 Task: In the Contact  Audrey_Davis@macys.com, Create email and send with subject: 'Elevate Your Success: Introducing a Transformative Opportunity', and with mail content 'Hello,_x000D_
Welcome to a new era of excellence. Discover the tools and resources that will redefine your industry and set you on a path to greatness._x000D_
Thanks & Regards', attach the document: Agenda.pdf and insert image: visitingcard.jpg. Below Thanks & Regards, write snapchat and insert the URL: 'www.snapchat.com'. Mark checkbox to create task to follow up : In 1 week. Logged in from softage.10@softage.net
Action: Mouse moved to (79, 54)
Screenshot: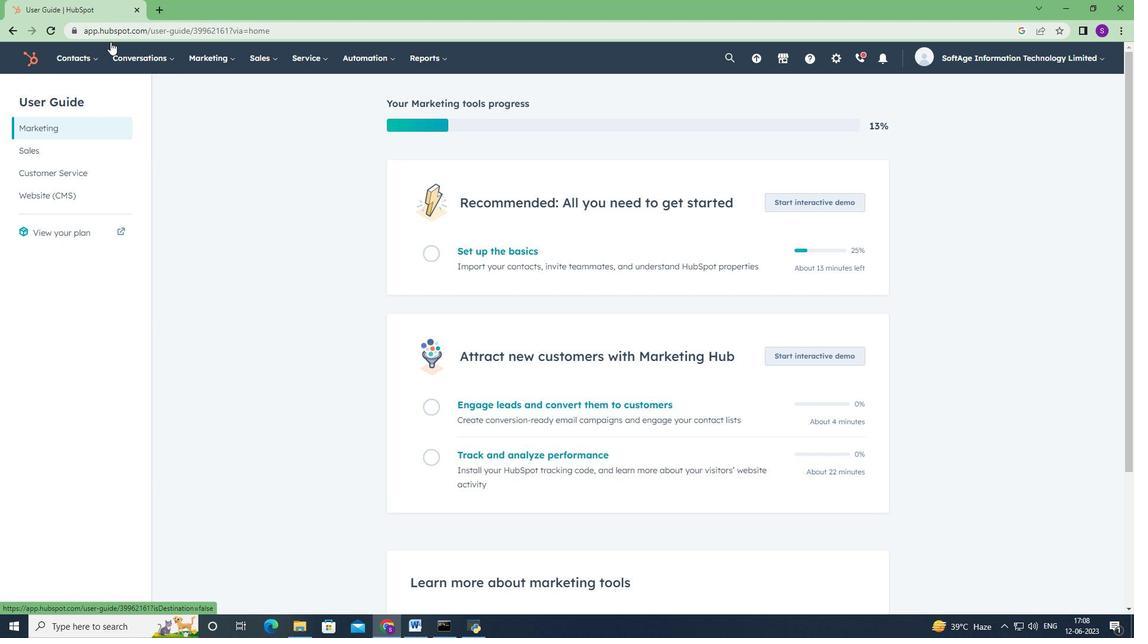 
Action: Mouse pressed left at (79, 54)
Screenshot: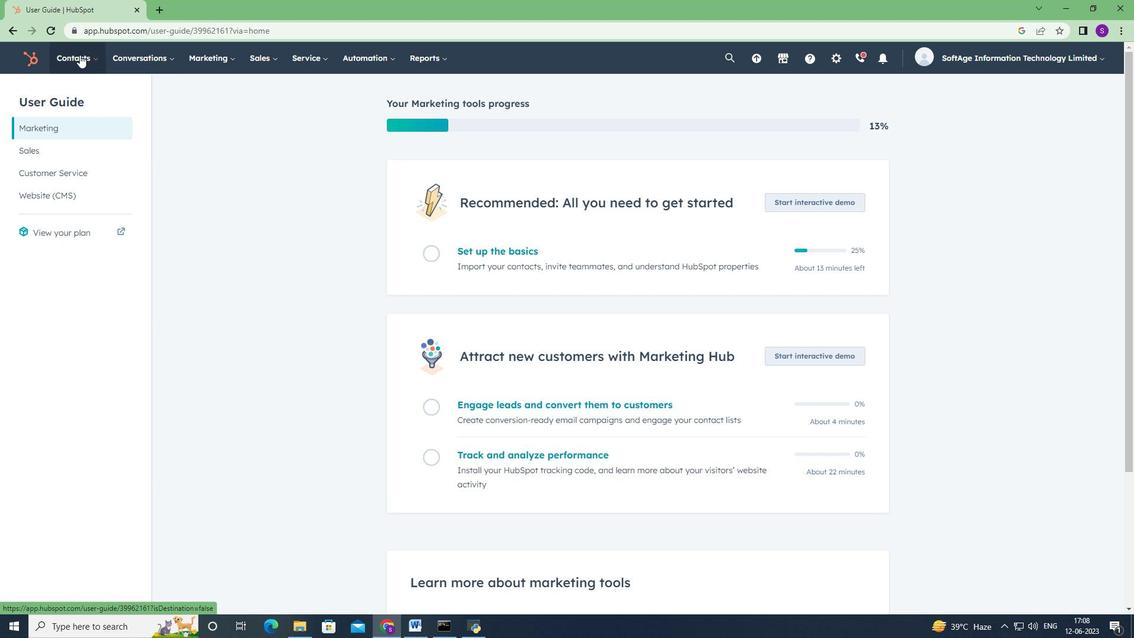 
Action: Mouse moved to (83, 88)
Screenshot: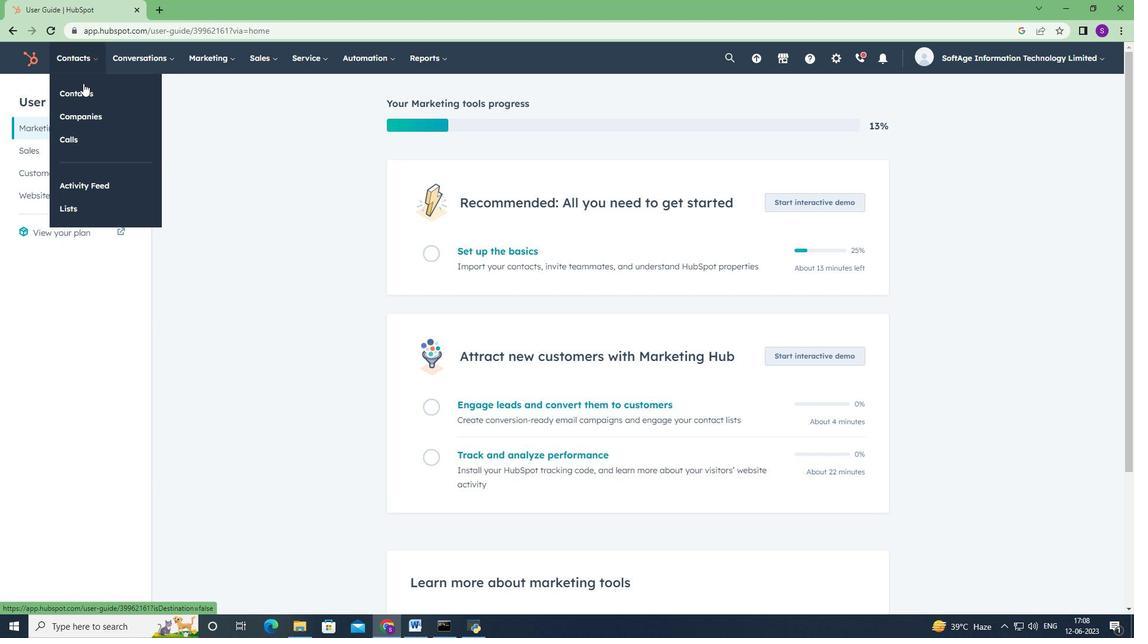 
Action: Mouse pressed left at (83, 88)
Screenshot: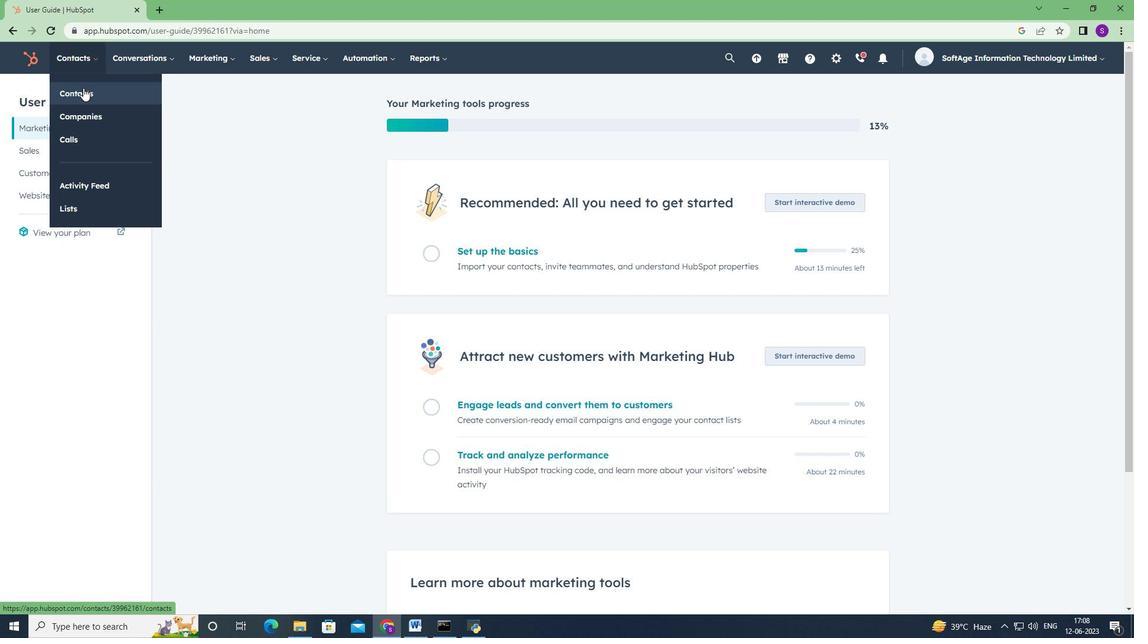 
Action: Mouse moved to (93, 192)
Screenshot: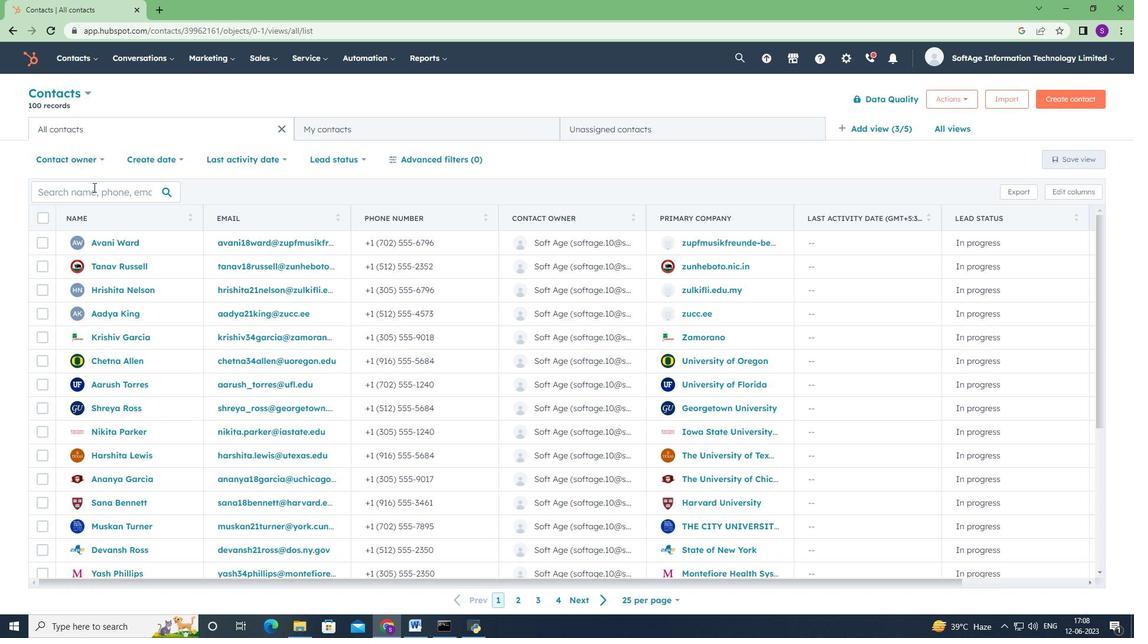 
Action: Mouse pressed left at (93, 192)
Screenshot: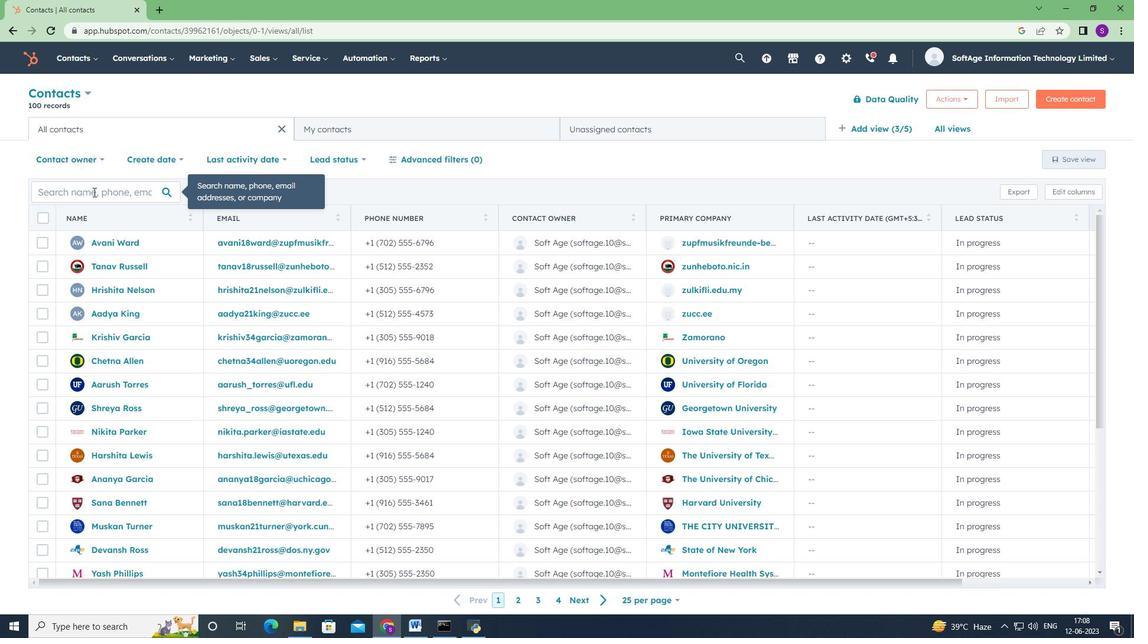 
Action: Mouse moved to (92, 193)
Screenshot: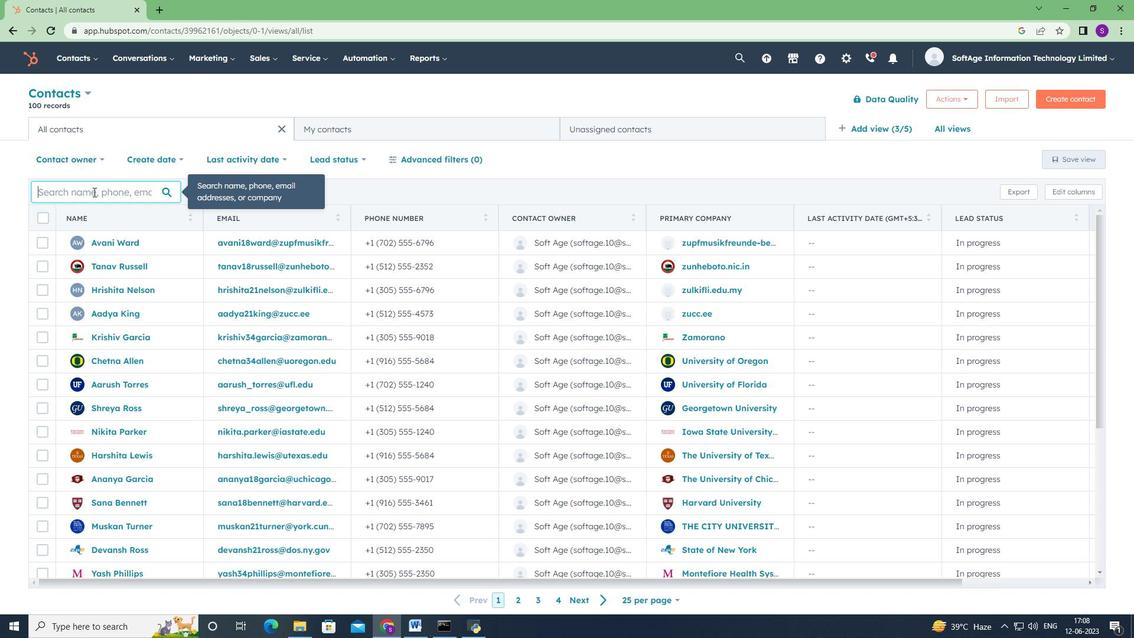 
Action: Key pressed <Key.shift>Audrey<Key.shift>_<Key.shift>Davis<Key.space><Key.backspace><Key.shift><Key.shift><Key.shift><Key.shift><Key.shift><Key.shift><Key.shift><Key.shift><Key.shift><Key.shift>@macys.com
Screenshot: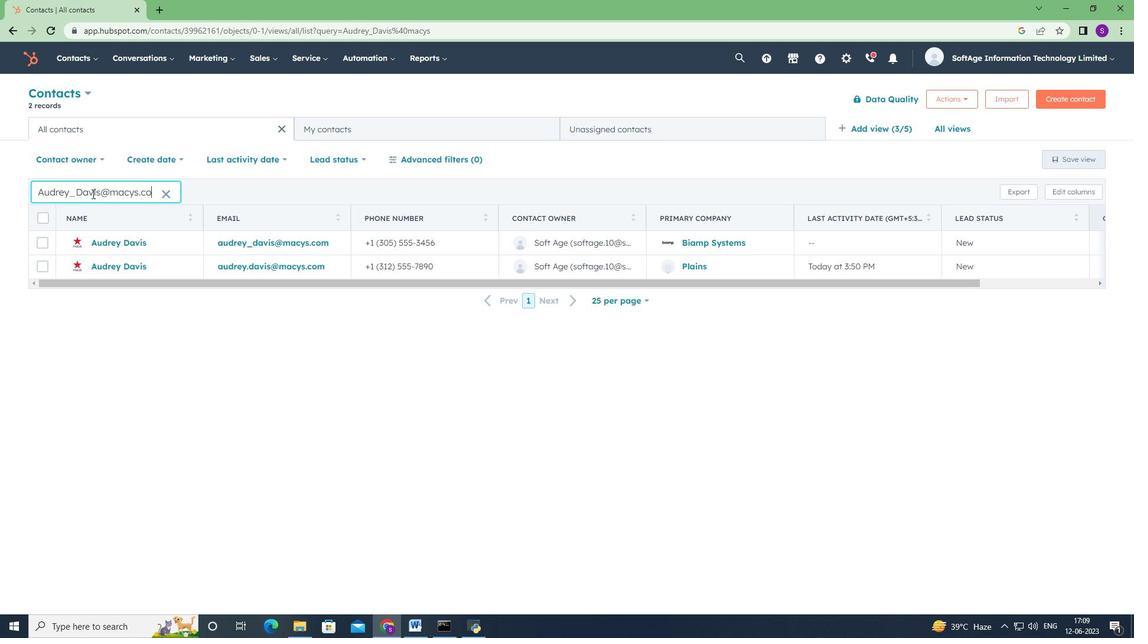 
Action: Mouse moved to (97, 241)
Screenshot: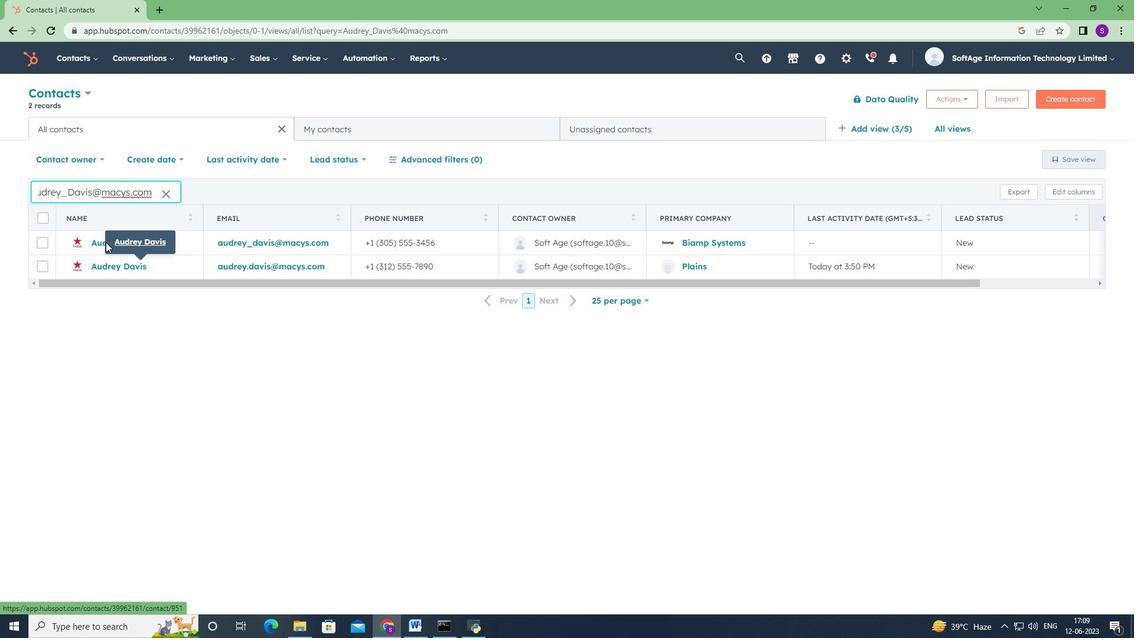 
Action: Mouse pressed left at (97, 241)
Screenshot: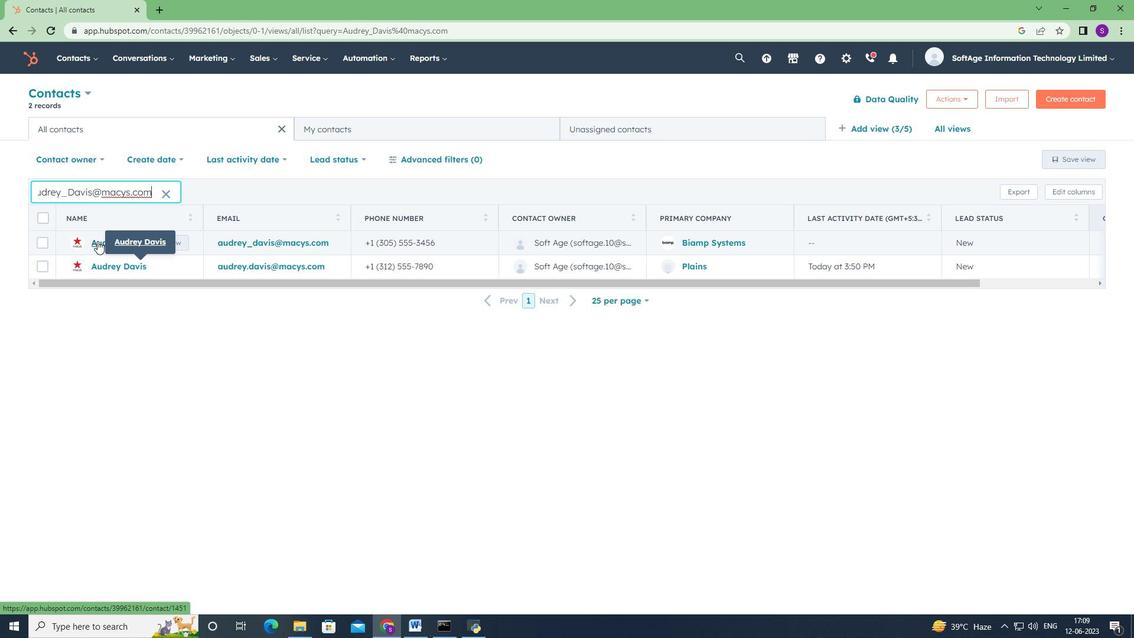 
Action: Mouse moved to (80, 192)
Screenshot: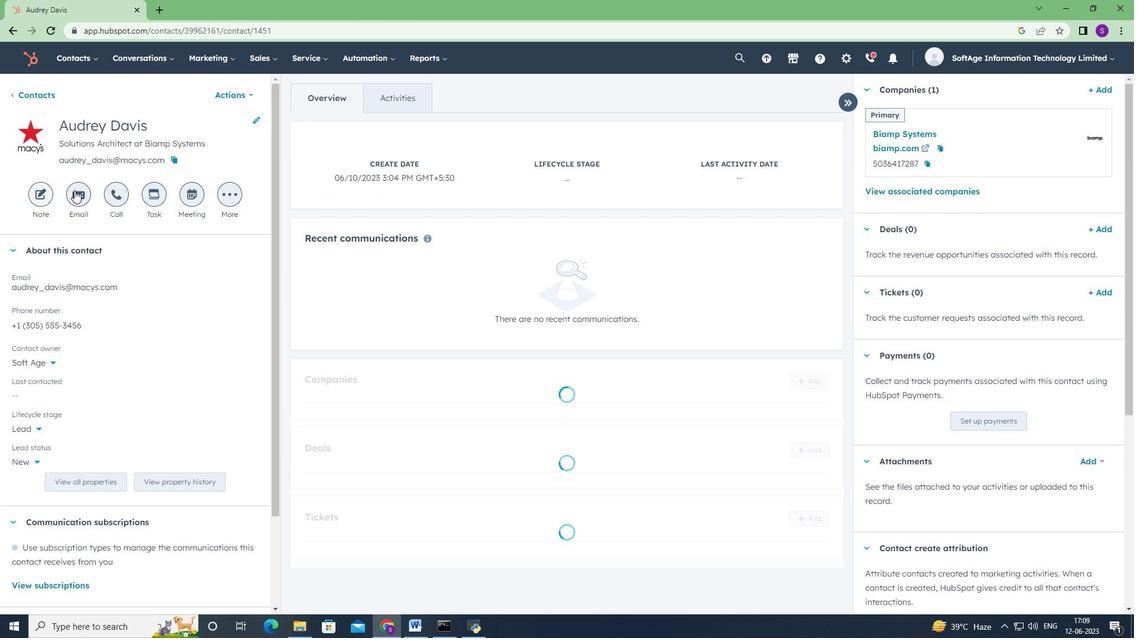 
Action: Mouse pressed left at (80, 192)
Screenshot: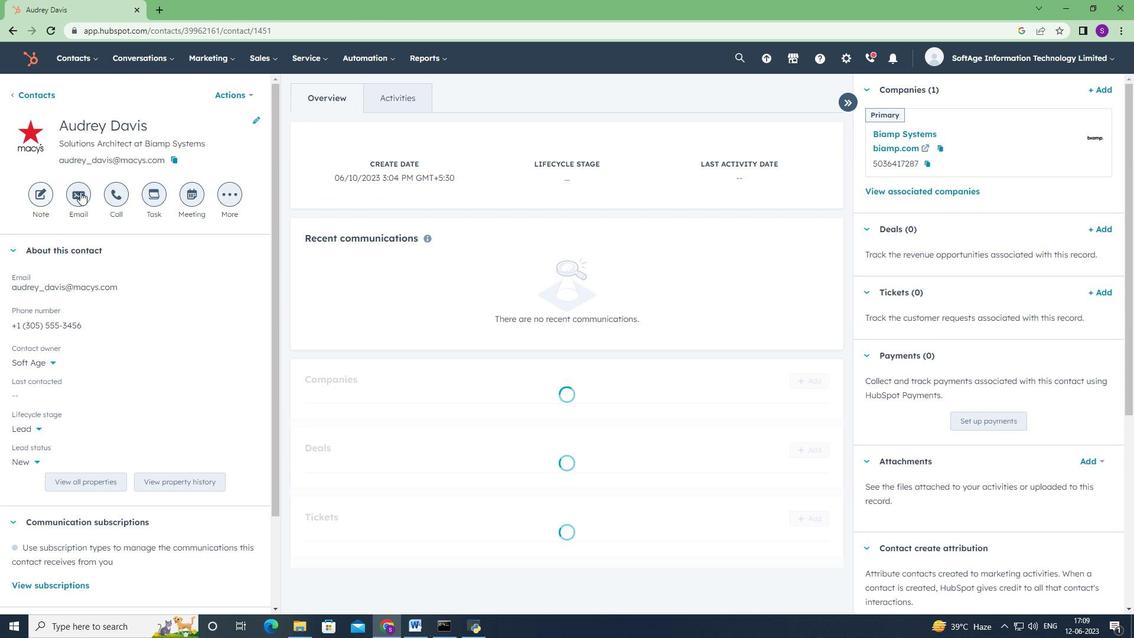 
Action: Mouse moved to (715, 397)
Screenshot: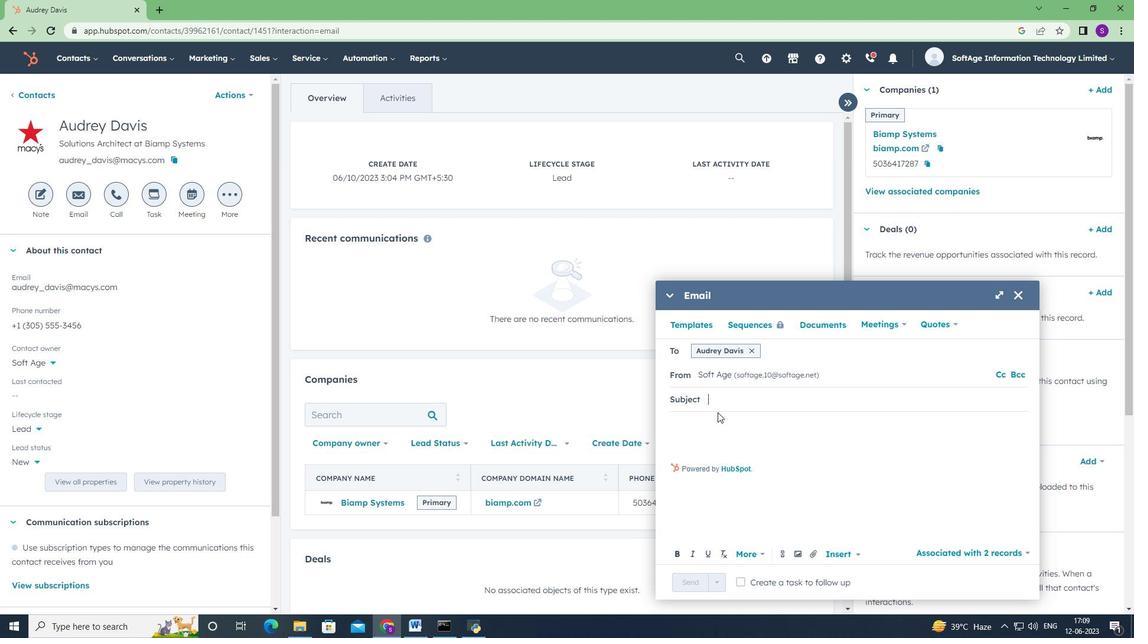 
Action: Mouse pressed left at (715, 397)
Screenshot: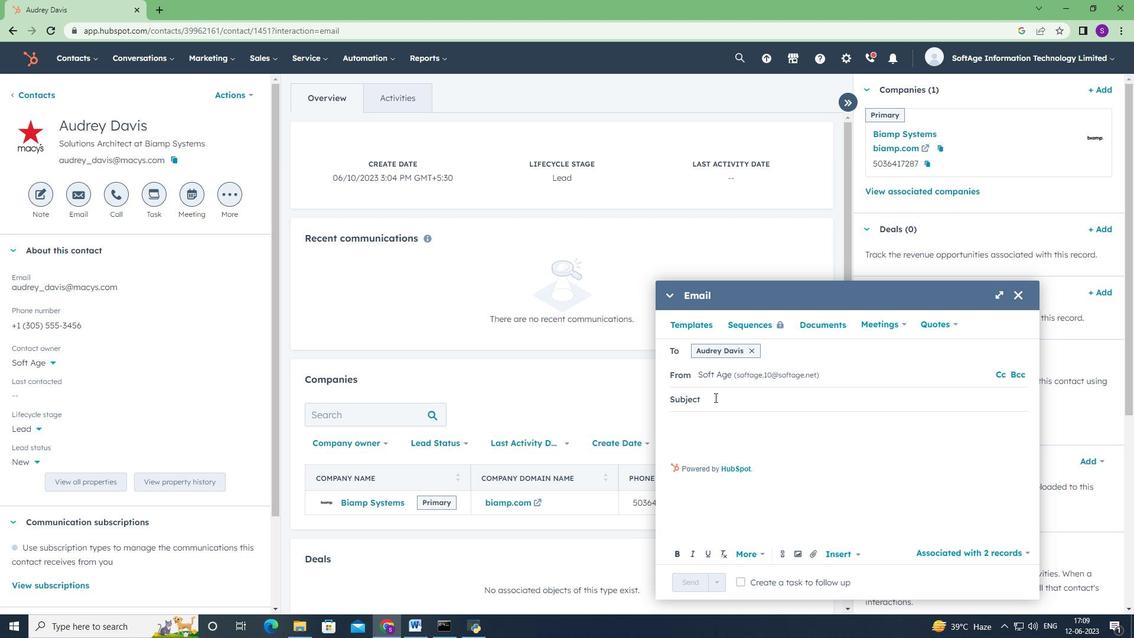 
Action: Key pressed <Key.shift><Key.shift><Key.shift><Key.shift><Key.shift><Key.shift><Key.shift><Key.shift><Key.shift><Key.shift><Key.shift><Key.shift><Key.shift><Key.shift><Key.shift><Key.shift><Key.shift><Key.shift><Key.shift><Key.shift><Key.shift><Key.shift><Key.shift><Key.shift><Key.shift><Key.shift><Key.shift><Key.shift><Key.shift><Key.shift><Key.shift><Key.shift><Key.shift><Key.shift><Key.shift><Key.shift><Key.shift><Key.shift><Key.shift><Key.shift><Key.shift><Key.shift><Key.shift><Key.shift><Key.shift><Key.shift><Key.shift><Key.shift><Key.shift><Key.shift><Key.shift><Key.shift><Key.shift><Key.shift><Key.shift><Key.shift><Key.shift><Key.shift><Key.shift><Key.shift><Key.shift><Key.shift><Key.shift><Key.shift><Key.shift><Key.shift><Key.shift><Key.shift><Key.shift><Key.shift><Key.shift><Key.shift><Key.shift><Key.shift><Key.shift><Key.shift><Key.shift><Key.shift><Key.shift><Key.shift><Key.shift><Key.shift><Key.shift><Key.shift><Key.shift><Key.shift><Key.shift><Key.shift><Key.shift><Key.shift><Key.shift><Key.shift><Key.shift><Key.shift><Key.shift><Key.shift><Key.shift><Key.shift><Key.shift><Key.shift><Key.shift><Key.shift><Key.shift><Key.shift><Key.shift><Key.shift><Key.shift><Key.shift><Key.shift><Key.shift><Key.shift><Key.shift><Key.shift><Key.shift><Key.shift><Key.shift><Key.shift><Key.shift><Key.shift><Key.shift><Key.shift><Key.shift><Key.shift><Key.shift><Key.shift><Key.shift><Key.shift><Key.shift><Key.shift><Key.shift><Key.shift><Key.shift><Key.shift><Key.shift><Key.shift><Key.shift><Key.shift><Key.shift><Key.shift><Key.shift><Key.shift><Key.shift><Key.shift><Key.shift><Key.shift><Key.shift><Key.shift><Key.shift><Key.shift><Key.shift><Key.shift><Key.shift><Key.shift><Key.shift><Key.shift><Key.shift><Key.shift><Key.shift><Key.shift><Key.shift><Key.shift><Key.shift><Key.shift><Key.shift><Key.shift><Key.shift><Key.shift><Key.shift><Key.shift><Key.shift><Key.shift><Key.shift><Key.shift><Key.shift><Key.shift><Key.shift><Key.shift><Key.shift><Key.shift><Key.shift><Key.shift><Key.shift><Key.shift><Key.shift><Key.shift><Key.shift><Key.shift><Key.shift><Key.shift><Key.shift><Key.shift><Key.shift><Key.shift><Key.shift><Key.shift><Key.shift><Key.shift><Key.shift><Key.shift><Key.shift><Key.shift><Key.shift><Key.shift><Key.shift><Key.shift><Key.shift><Key.shift><Key.shift><Key.shift><Key.shift><Key.shift><Key.shift><Key.shift><Key.shift><Key.shift><Key.shift><Key.shift><Key.shift><Key.shift><Key.shift><Key.shift><Key.shift><Key.shift><Key.shift>Elevate<Key.space><Key.shift>Your<Key.space><Key.shift>Success<Key.space><Key.backspace><Key.shift><Key.shift><Key.shift><Key.shift><Key.shift><Key.shift><Key.shift><Key.shift><Key.shift><Key.shift><Key.shift><Key.shift><Key.shift><Key.shift><Key.shift><Key.shift><Key.shift><Key.shift><Key.shift><Key.shift><Key.shift><Key.shift><Key.shift><Key.shift><Key.shift><Key.shift><Key.shift><Key.shift><Key.shift><Key.shift><Key.shift><Key.shift><Key.shift><Key.shift><Key.shift><Key.shift><Key.shift><Key.shift><Key.shift><Key.shift>:<Key.space><Key.shift>Introducing<Key.space>a<Key.shift><Key.shift><Key.shift><Key.shift><Key.shift><Key.shift><Key.shift><Key.shift><Key.shift>T<Key.backspace><Key.space><Key.shift>Transformative<Key.space><Key.shift>Opportunity
Screenshot: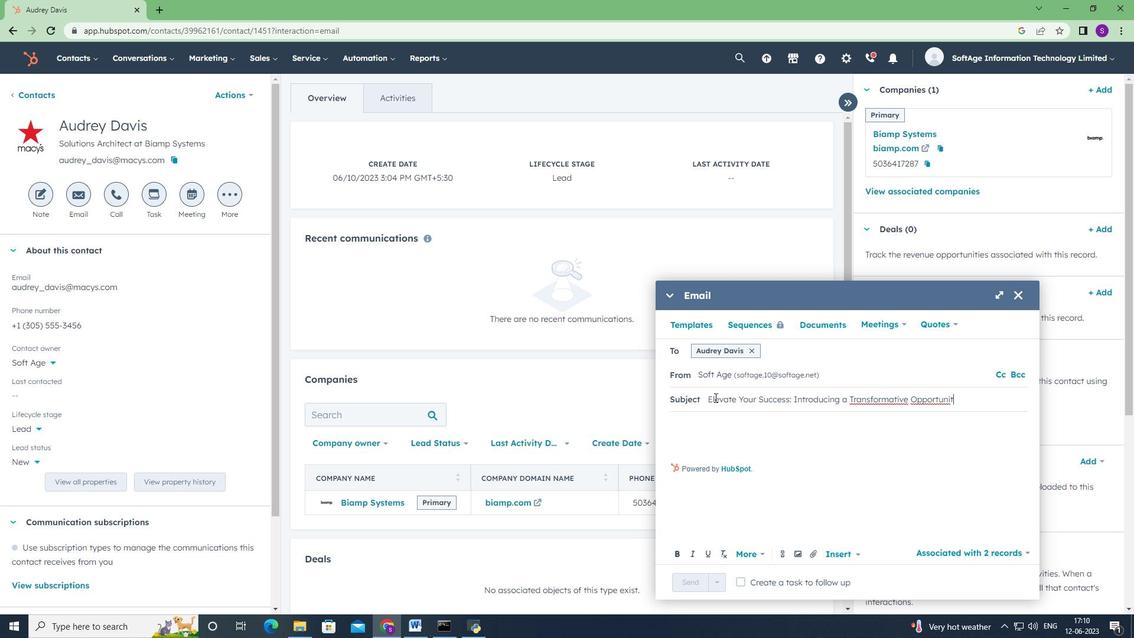 
Action: Mouse moved to (688, 428)
Screenshot: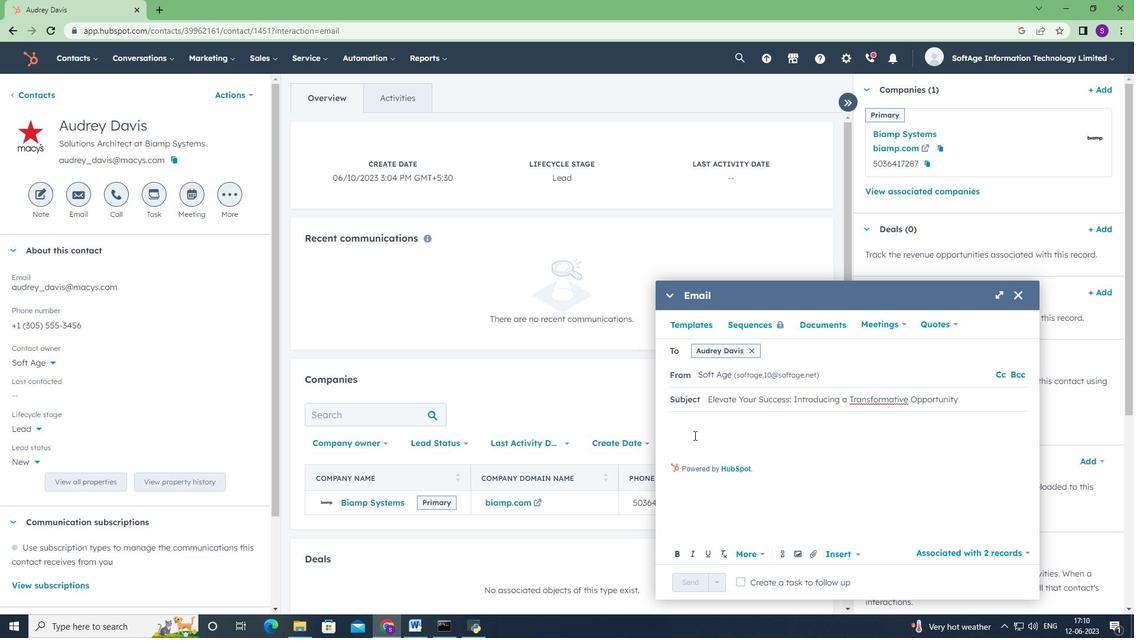 
Action: Mouse pressed left at (688, 428)
Screenshot: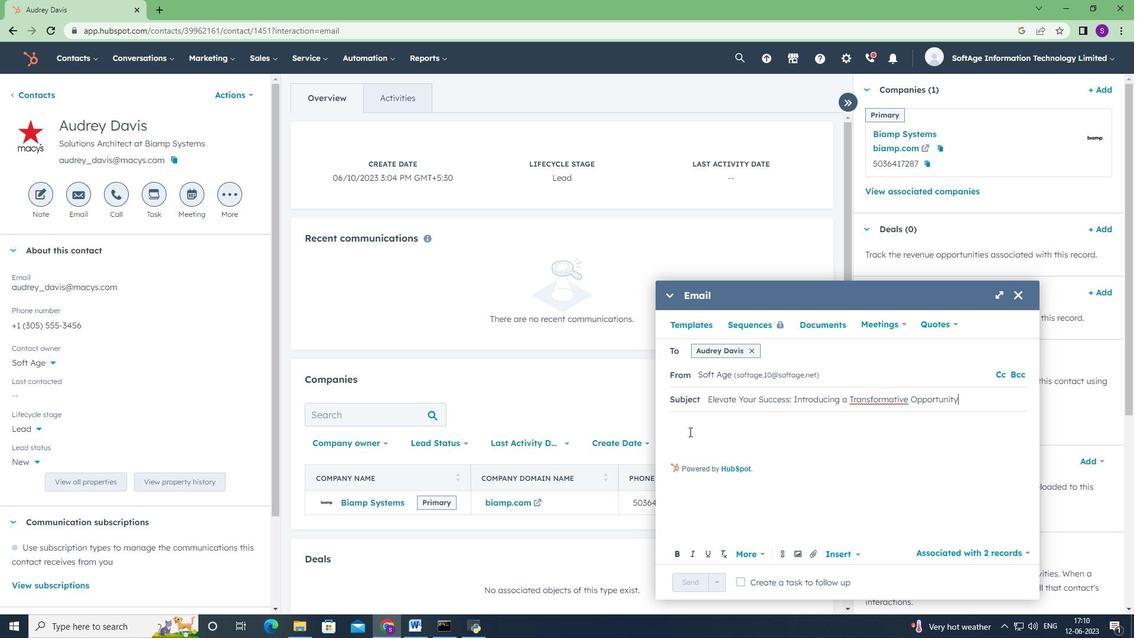 
Action: Key pressed <Key.shift><Key.shift><Key.shift><Key.shift><Key.shift><Key.shift><Key.shift><Key.shift><Key.shift><Key.shift><Key.shift><Key.shift><Key.shift><Key.shift><Key.shift><Key.shift><Key.shift><Key.shift><Key.shift><Key.shift><Key.shift><Key.shift><Key.shift><Key.shift>Hello<Key.enter><Key.shift><Key.shift><Key.shift><Key.shift><Key.shift><Key.shift><Key.shift><Key.shift><Key.shift><Key.shift><Key.shift><Key.shift><Key.shift><Key.shift><Key.shift><Key.shift><Key.shift><Key.shift><Key.shift><Key.shift><Key.shift><Key.shift><Key.shift><Key.shift><Key.shift><Key.shift><Key.shift>Welcome<Key.space><Key.shift>to<Key.space>a<Key.space>new<Key.space>era<Key.space>of<Key.space>excellence.<Key.space><Key.shift>Discover<Key.space>the<Key.space>tools<Key.space>and<Key.space>resources<Key.space>that<Key.space>will<Key.space>redefine<Key.space>your<Key.space>industry<Key.space>and<Key.space>set<Key.space>you<Key.space>on<Key.space>a<Key.space>path<Key.space>to<Key.space>greatness.<Key.enter><Key.shift><Key.shift><Key.shift><Key.shift>Thanks<Key.shift><Key.space><Key.shift><Key.shift><Key.shift><Key.shift><Key.shift><Key.shift>$<Key.backspace><Key.shift>&<Key.space><Key.shift>Regards
Screenshot: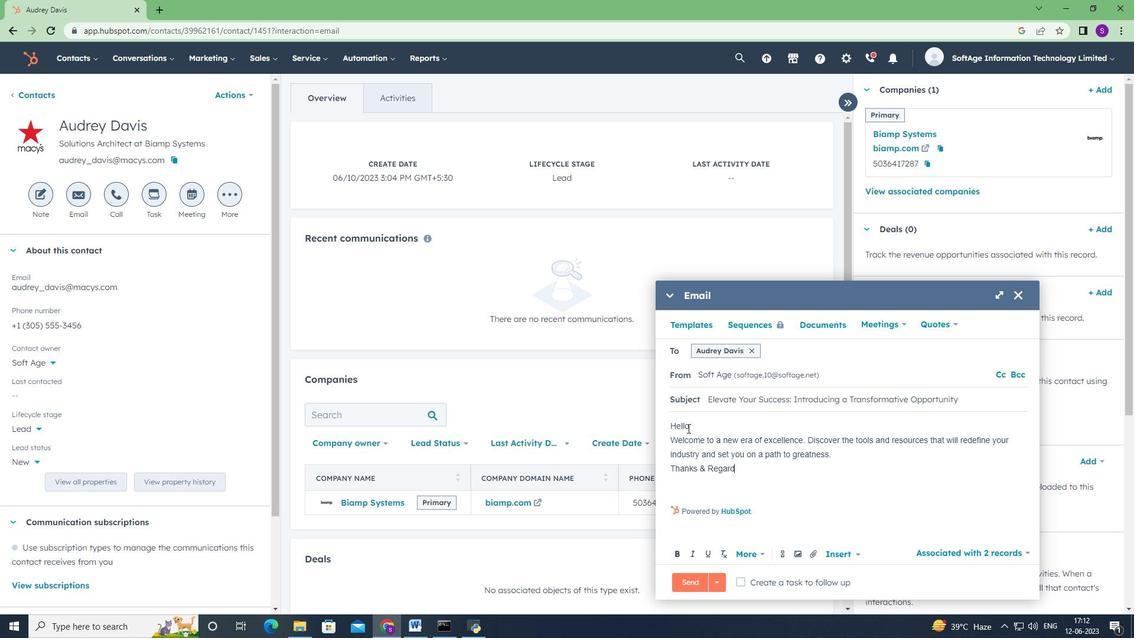 
Action: Mouse moved to (811, 556)
Screenshot: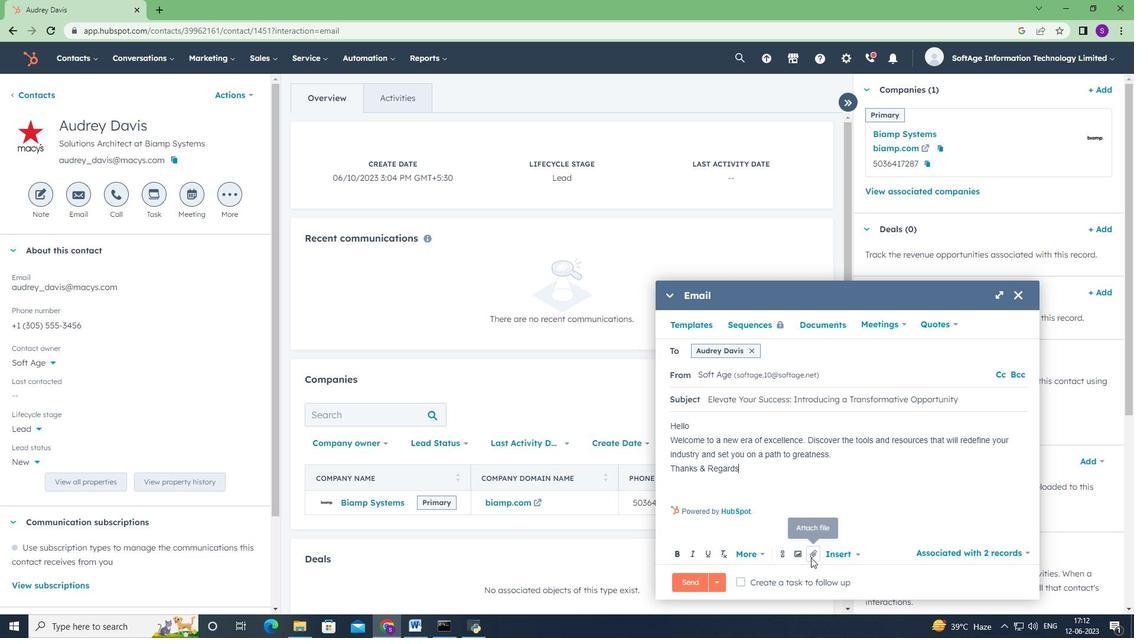 
Action: Mouse pressed left at (811, 556)
Screenshot: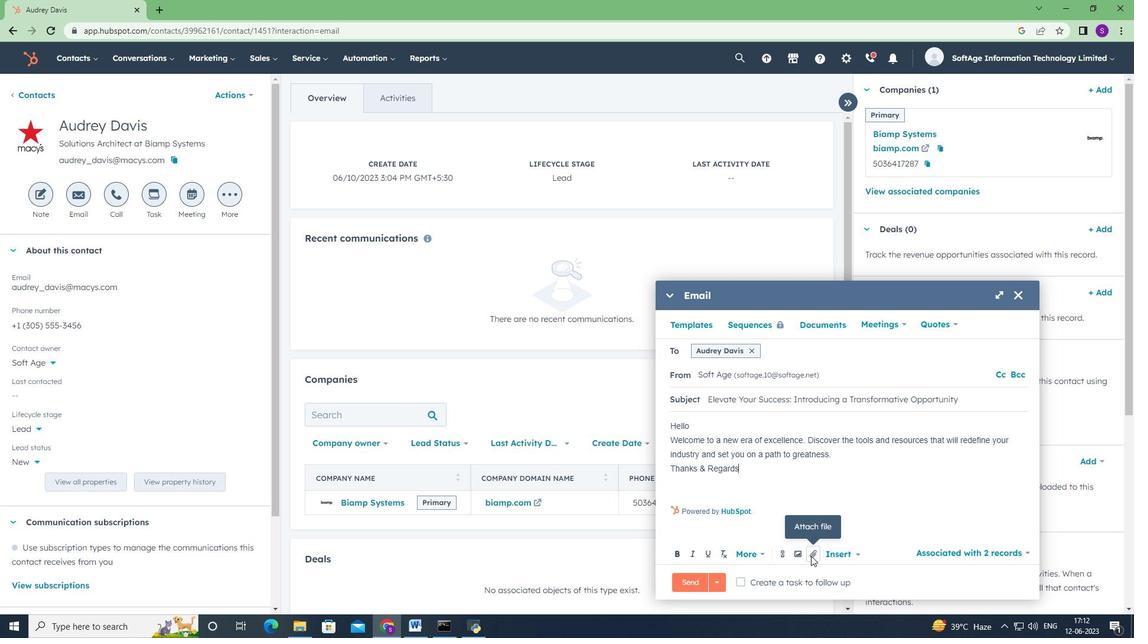 
Action: Mouse moved to (825, 521)
Screenshot: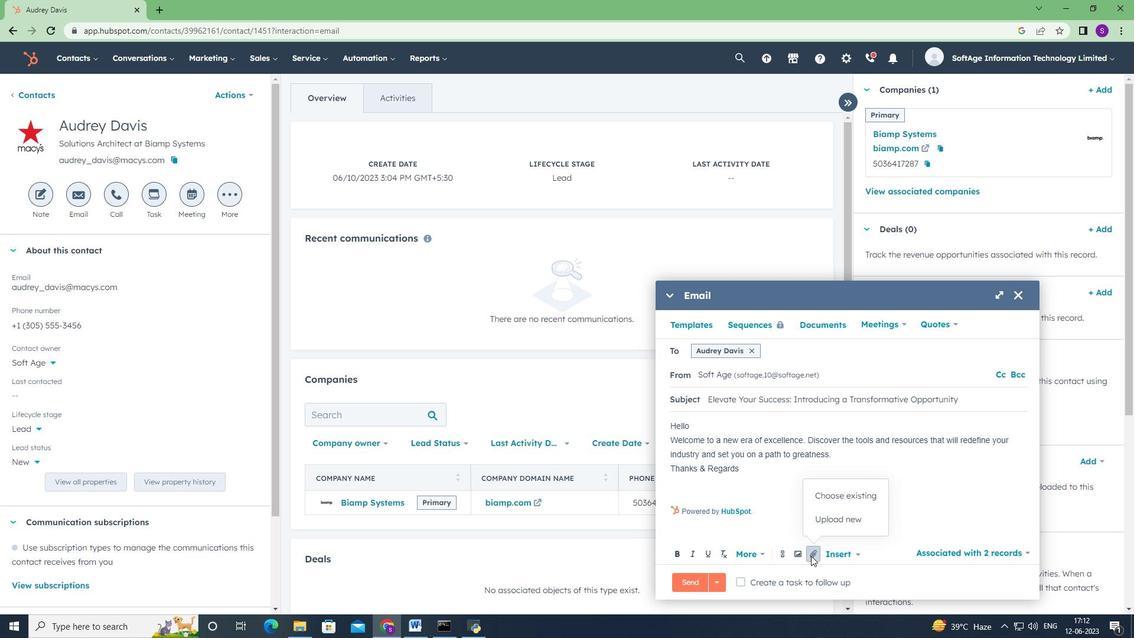 
Action: Mouse pressed left at (825, 521)
Screenshot: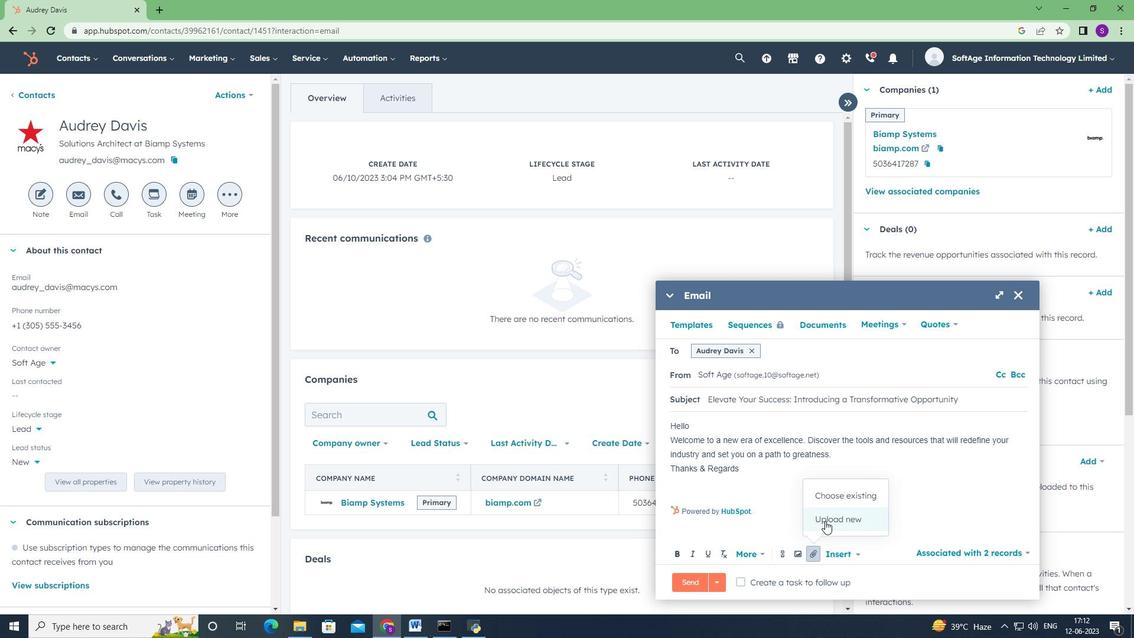 
Action: Mouse moved to (69, 148)
Screenshot: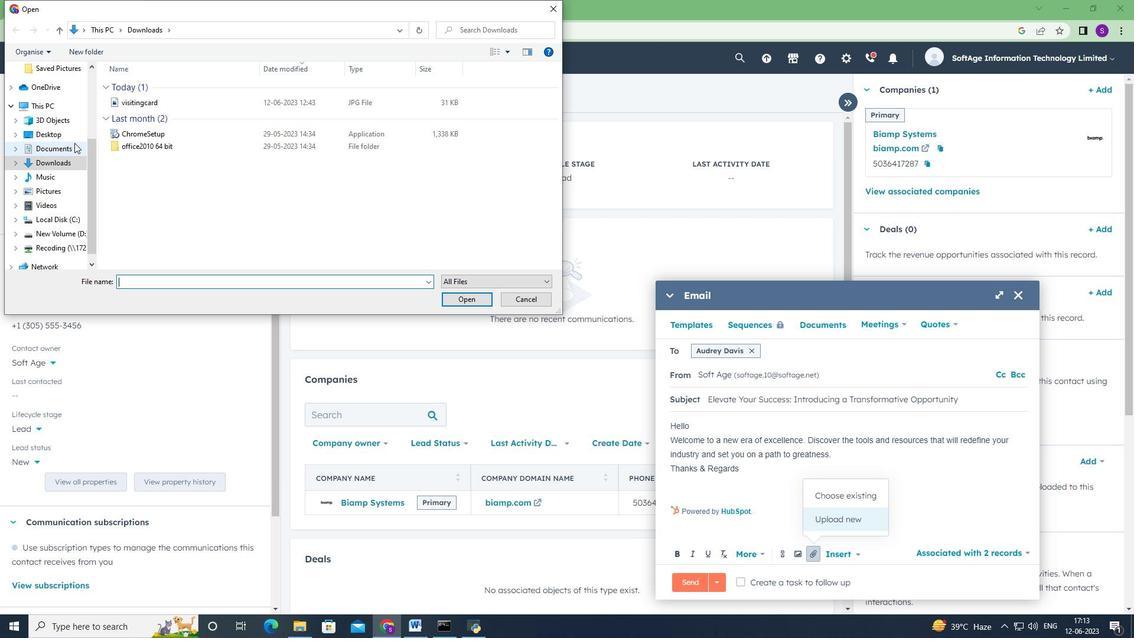 
Action: Mouse pressed left at (69, 148)
Screenshot: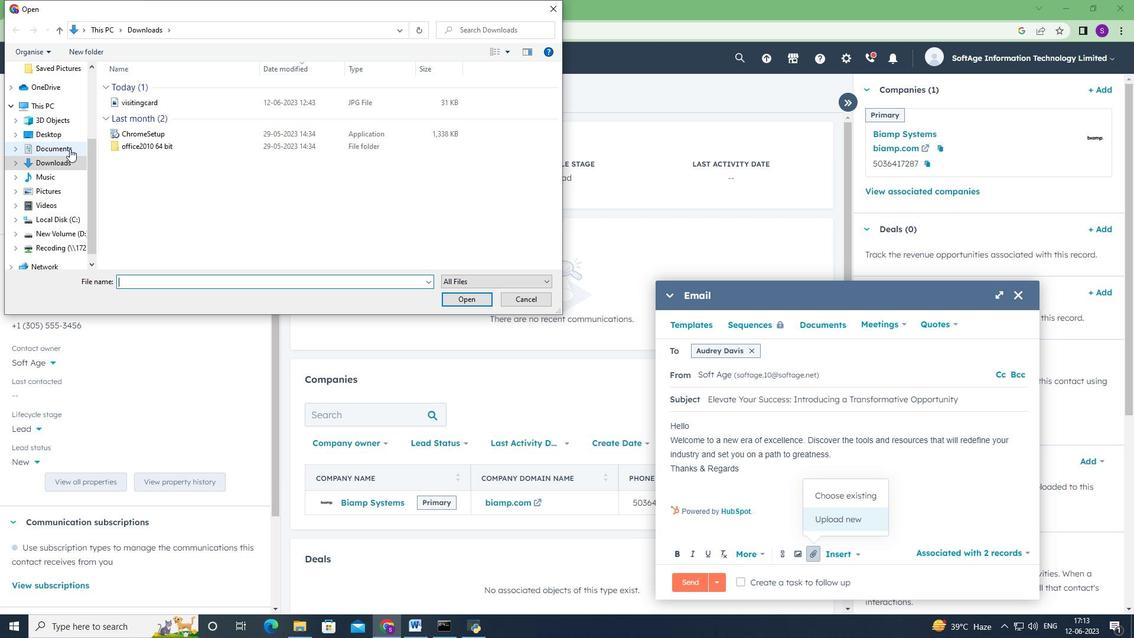 
Action: Mouse moved to (147, 88)
Screenshot: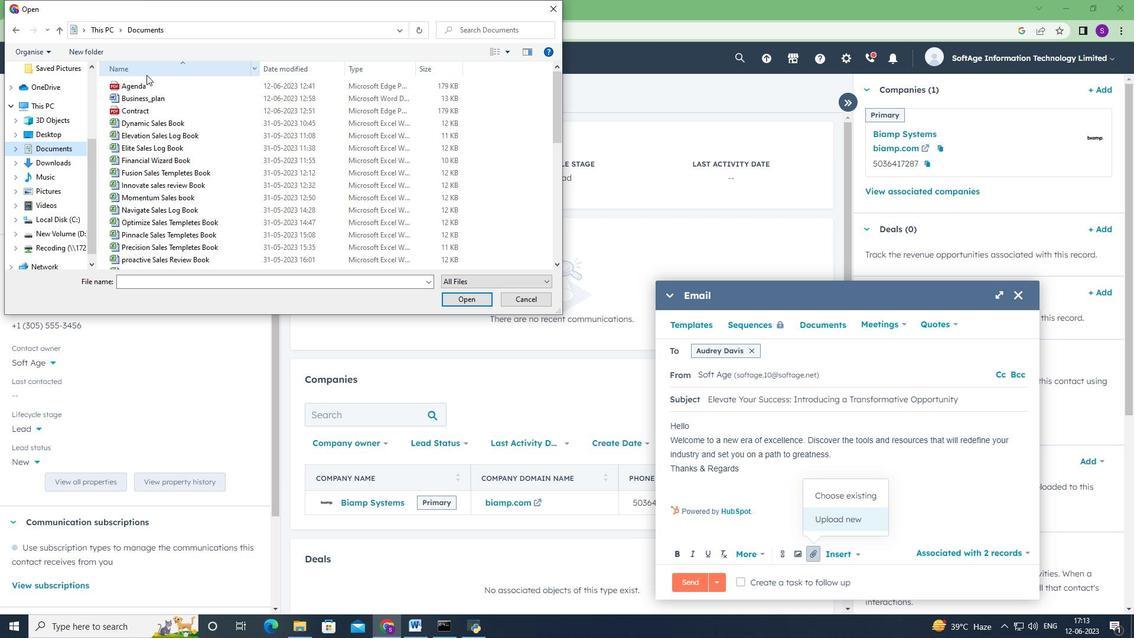 
Action: Mouse pressed left at (147, 88)
Screenshot: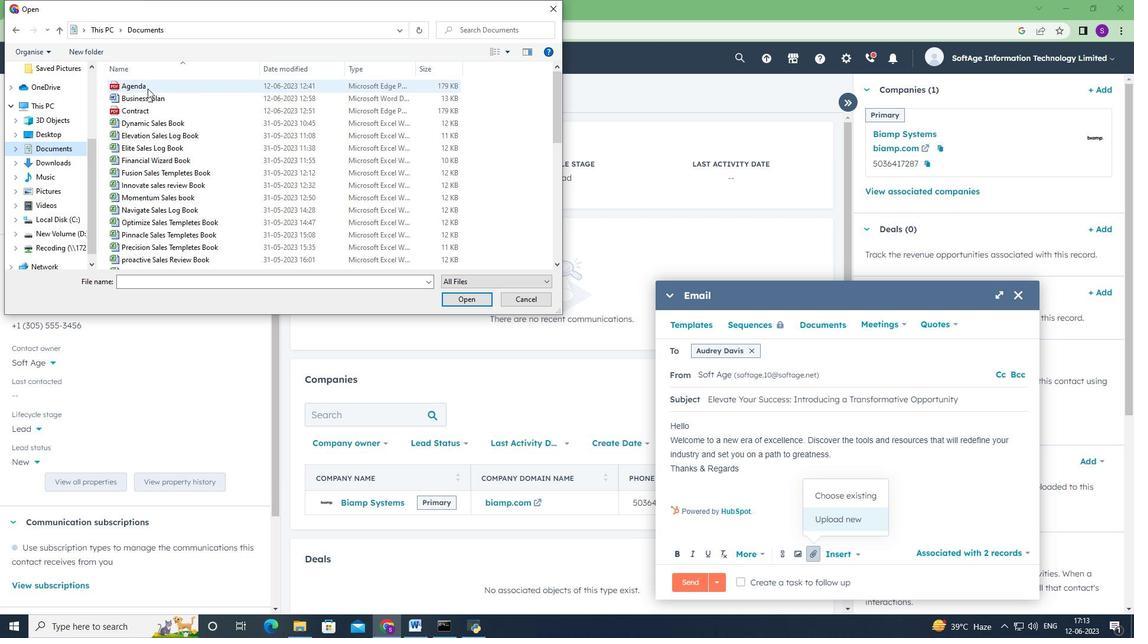 
Action: Mouse moved to (466, 296)
Screenshot: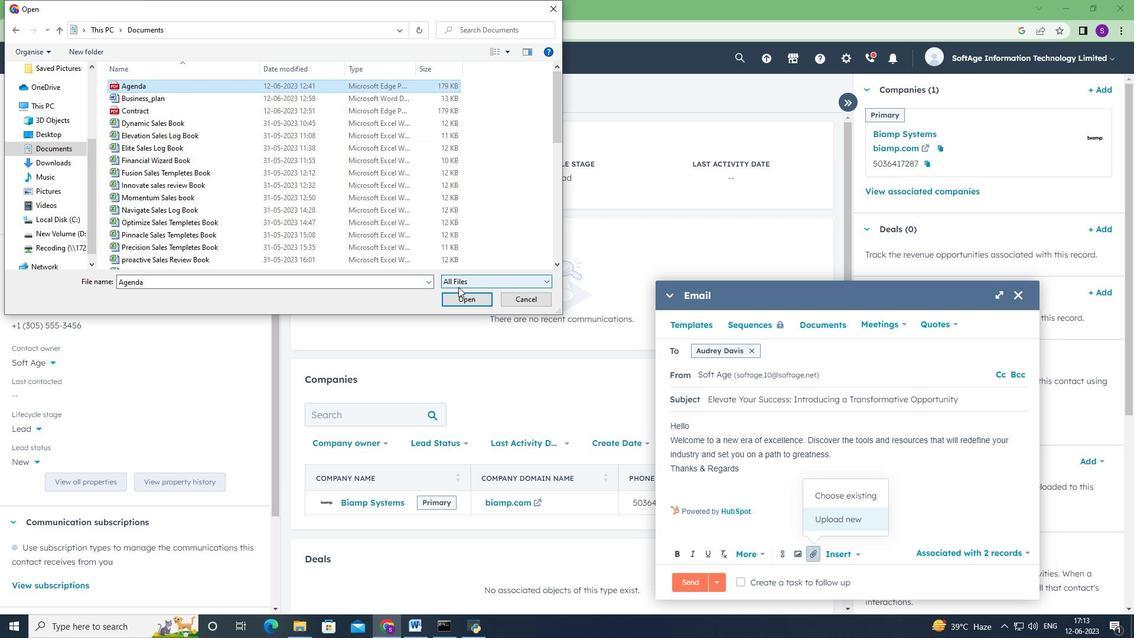 
Action: Mouse pressed left at (466, 296)
Screenshot: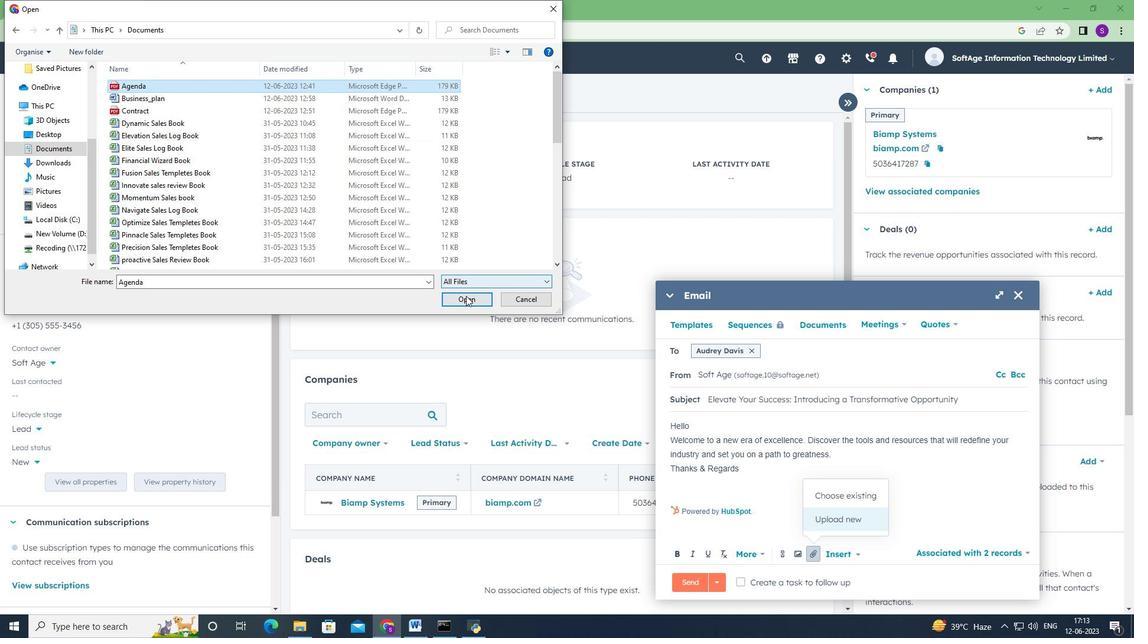 
Action: Mouse moved to (796, 523)
Screenshot: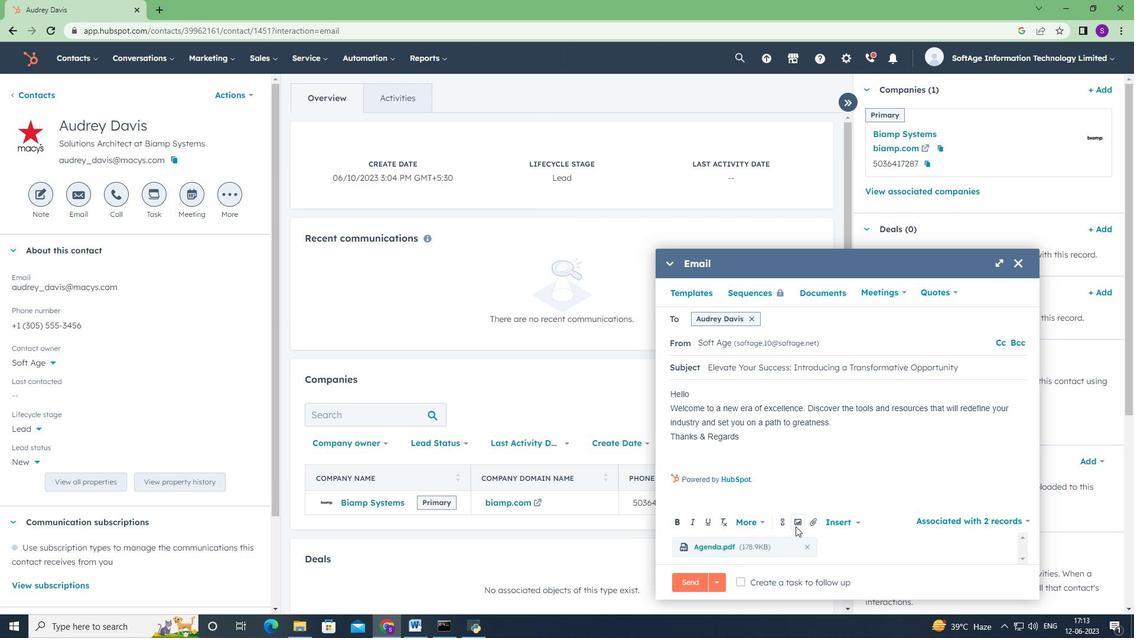 
Action: Mouse pressed left at (796, 523)
Screenshot: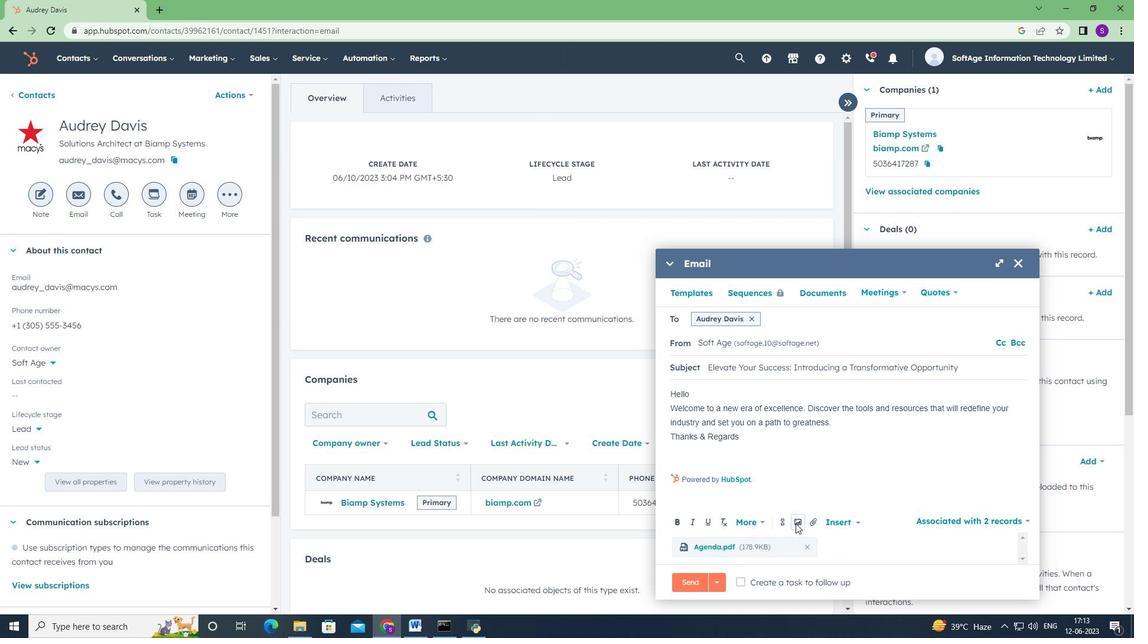 
Action: Mouse moved to (789, 489)
Screenshot: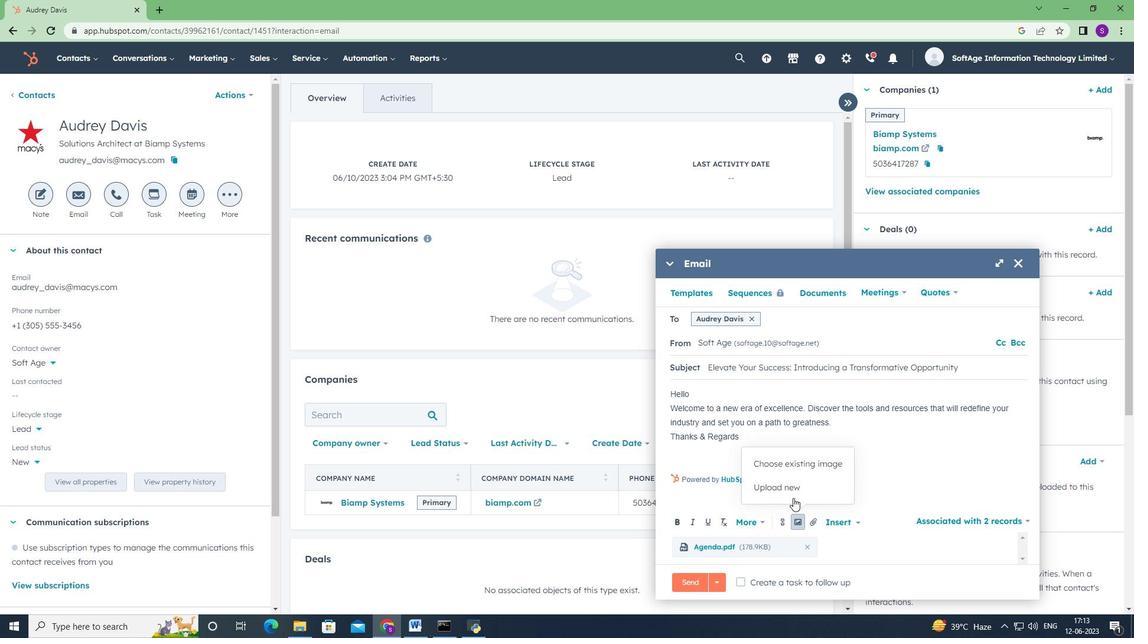 
Action: Mouse pressed left at (789, 489)
Screenshot: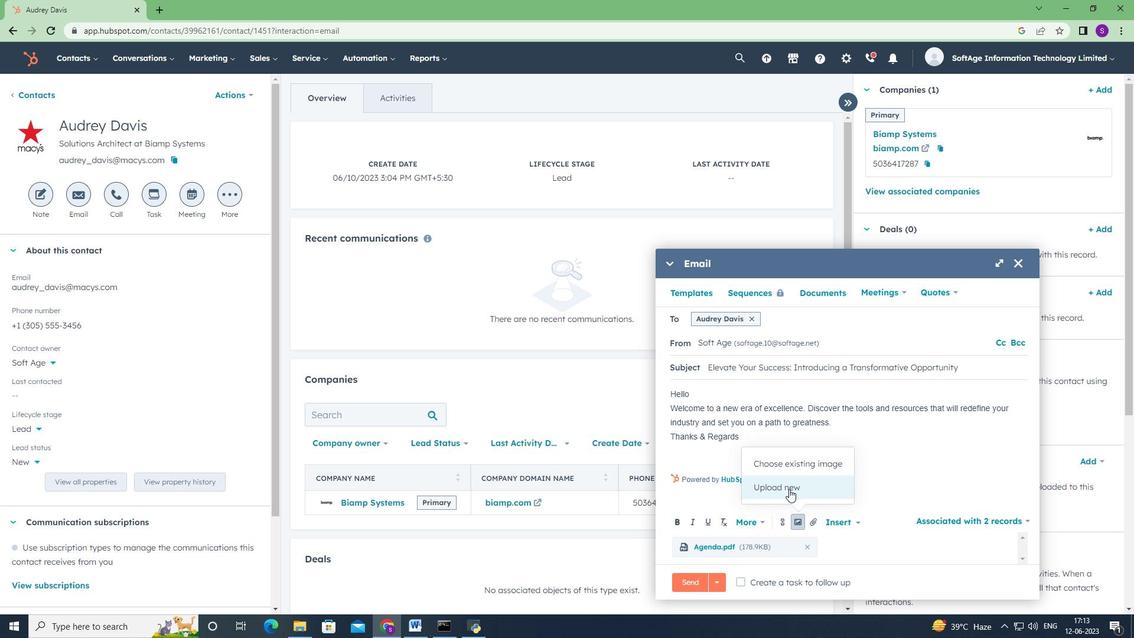 
Action: Mouse moved to (54, 161)
Screenshot: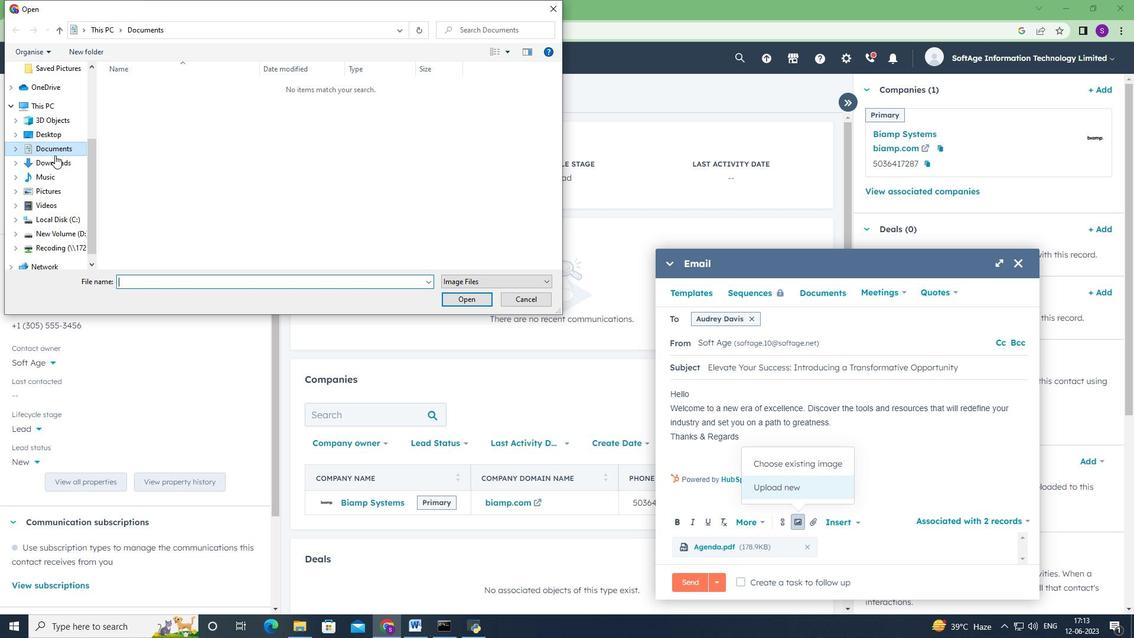 
Action: Mouse pressed left at (54, 161)
Screenshot: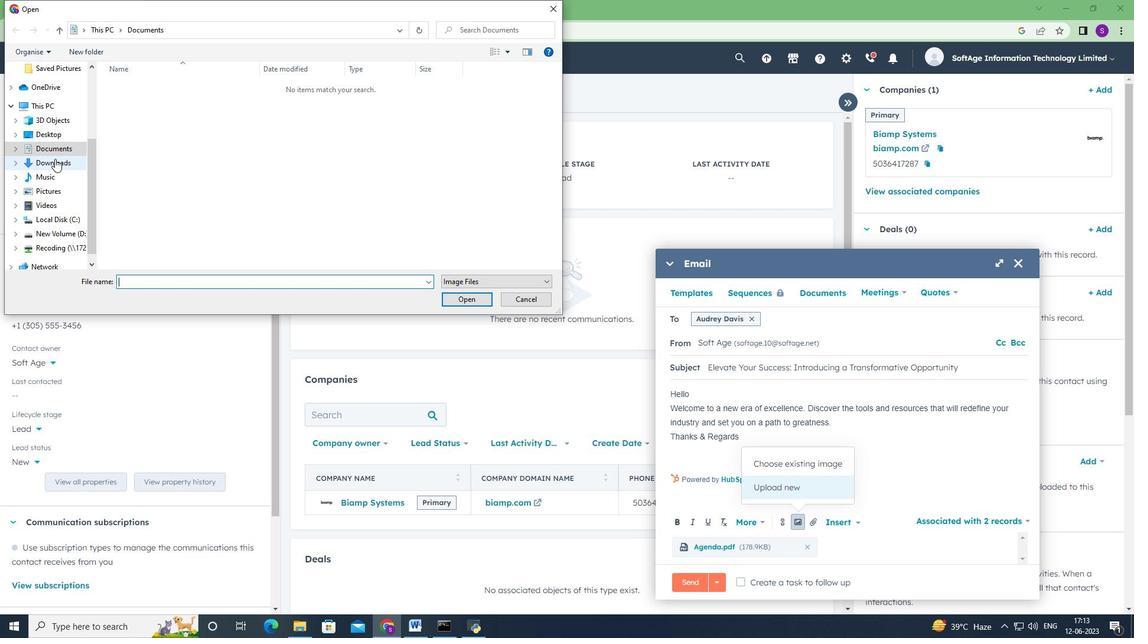 
Action: Mouse moved to (167, 105)
Screenshot: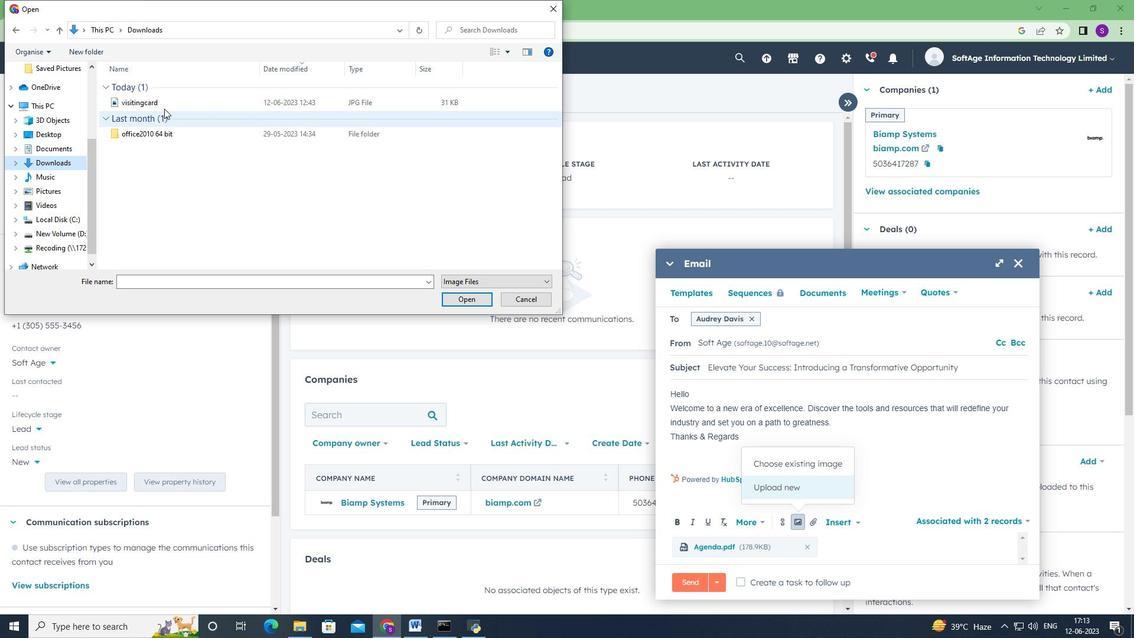 
Action: Mouse pressed left at (167, 105)
Screenshot: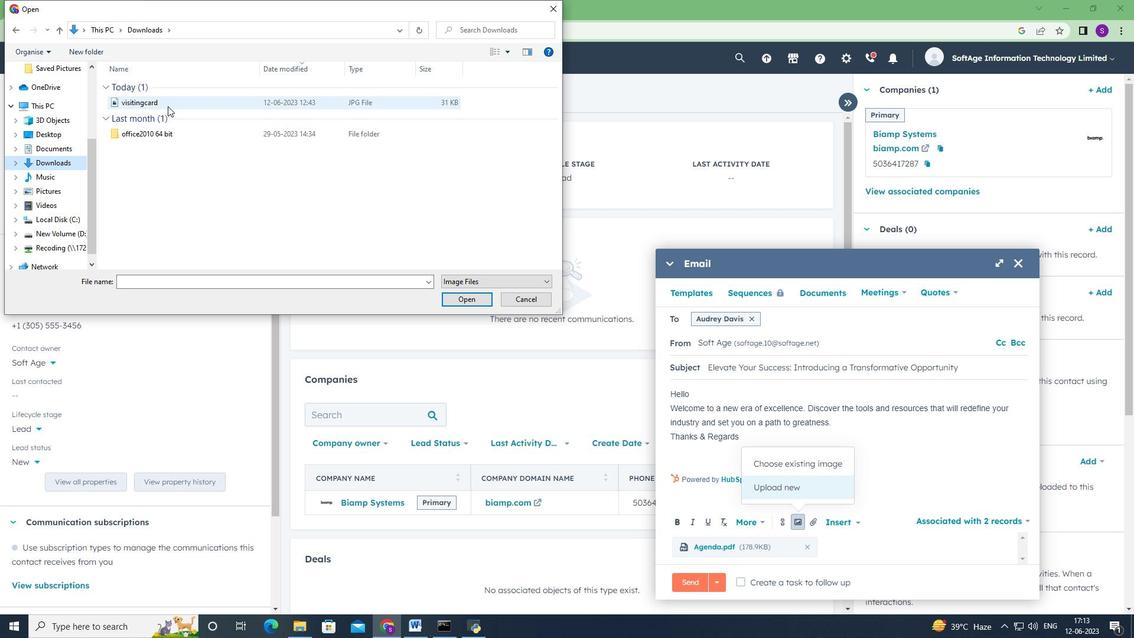 
Action: Mouse moved to (465, 302)
Screenshot: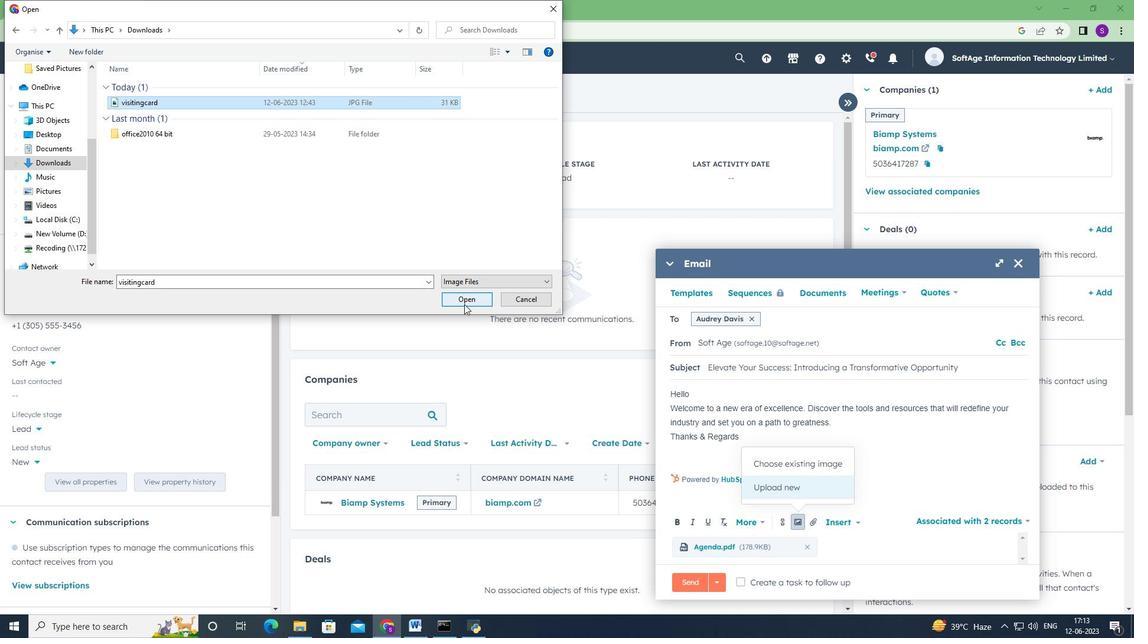 
Action: Mouse pressed left at (465, 302)
Screenshot: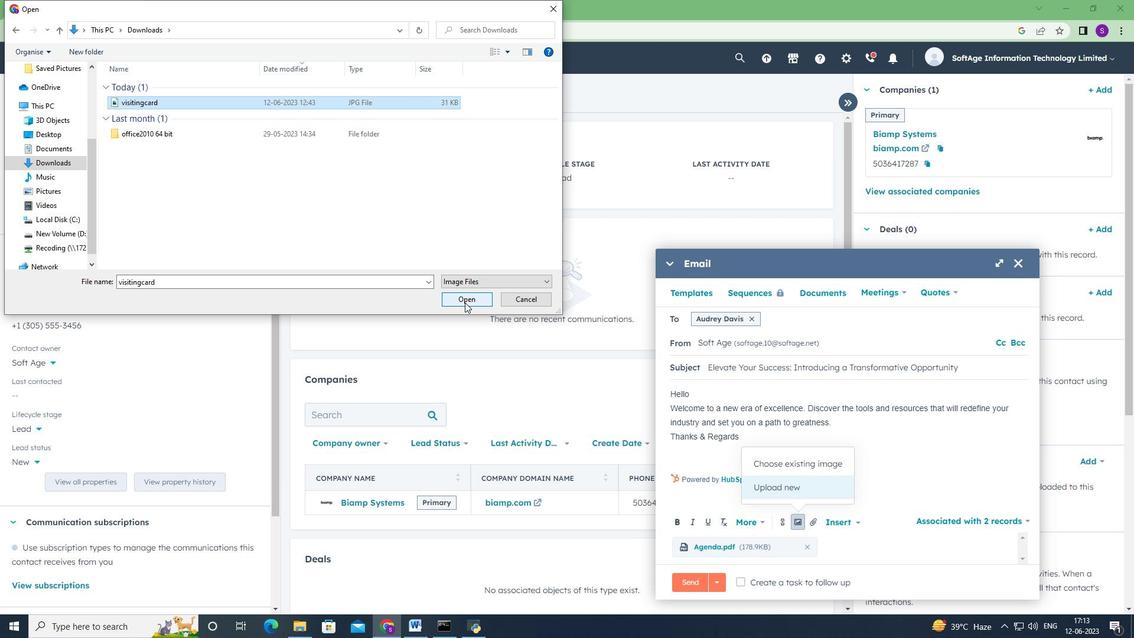 
Action: Mouse moved to (746, 331)
Screenshot: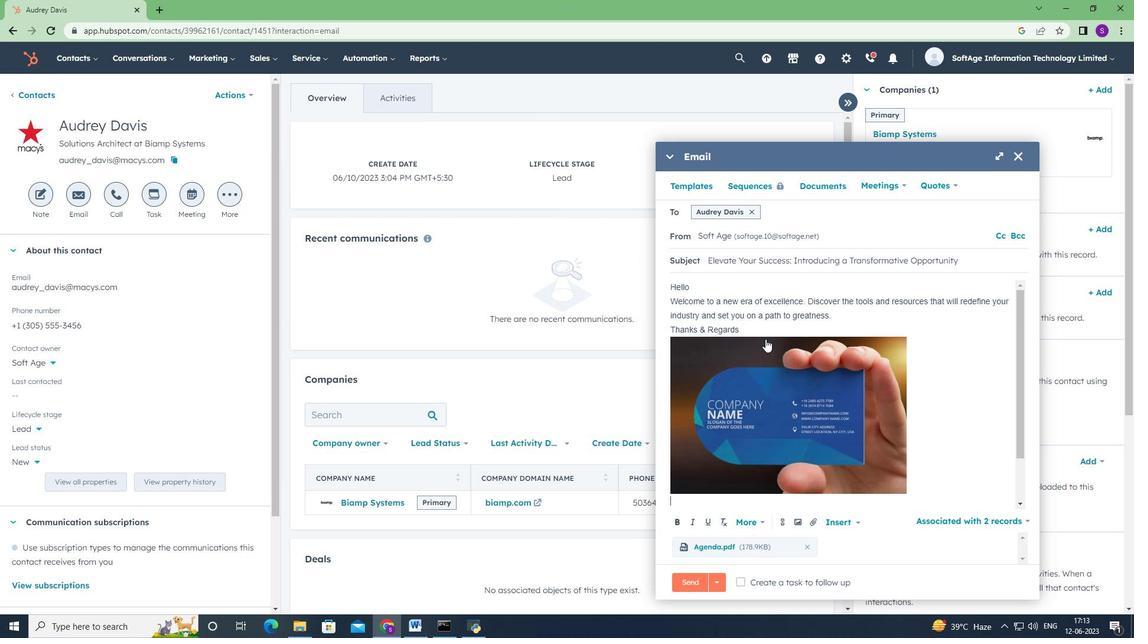 
Action: Mouse pressed left at (746, 331)
Screenshot: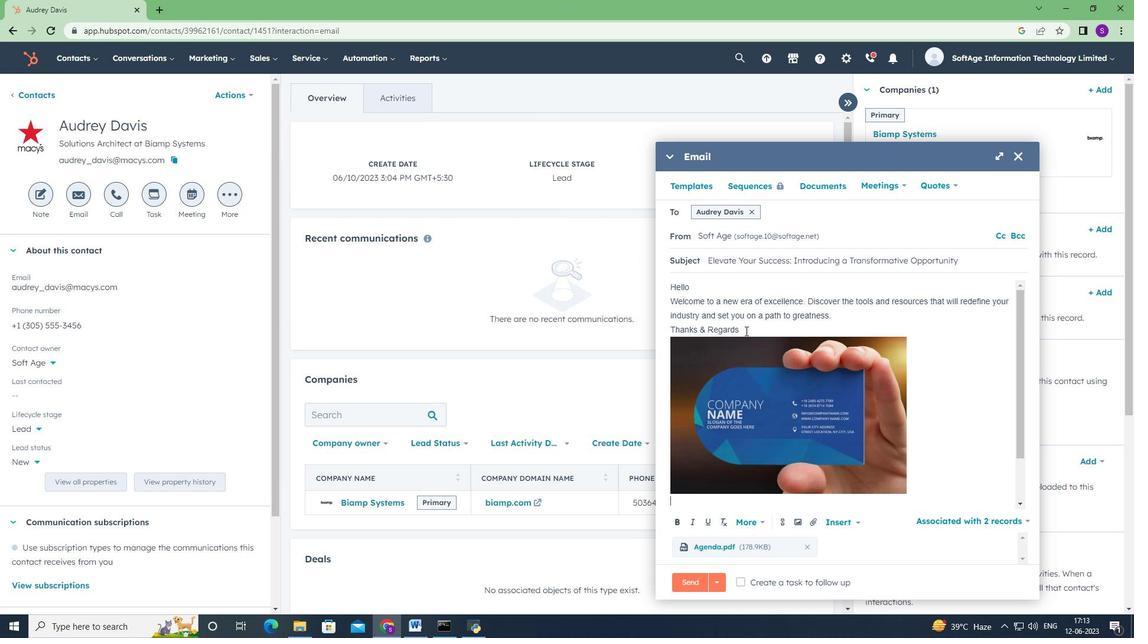 
Action: Key pressed <Key.enter>snapchat<Key.space>
Screenshot: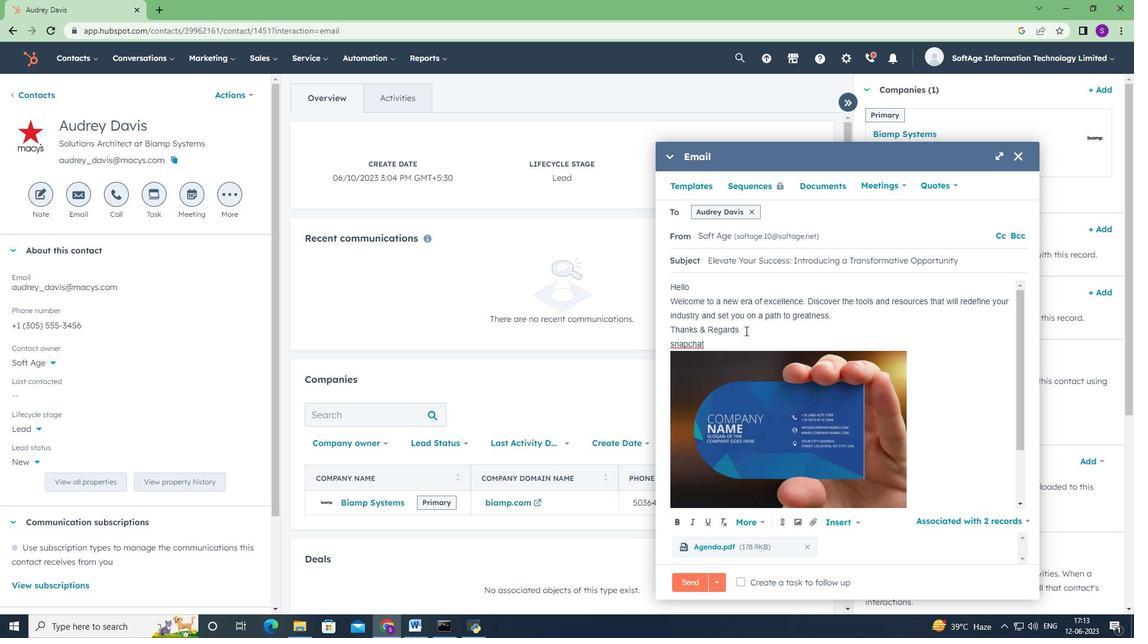 
Action: Mouse moved to (783, 519)
Screenshot: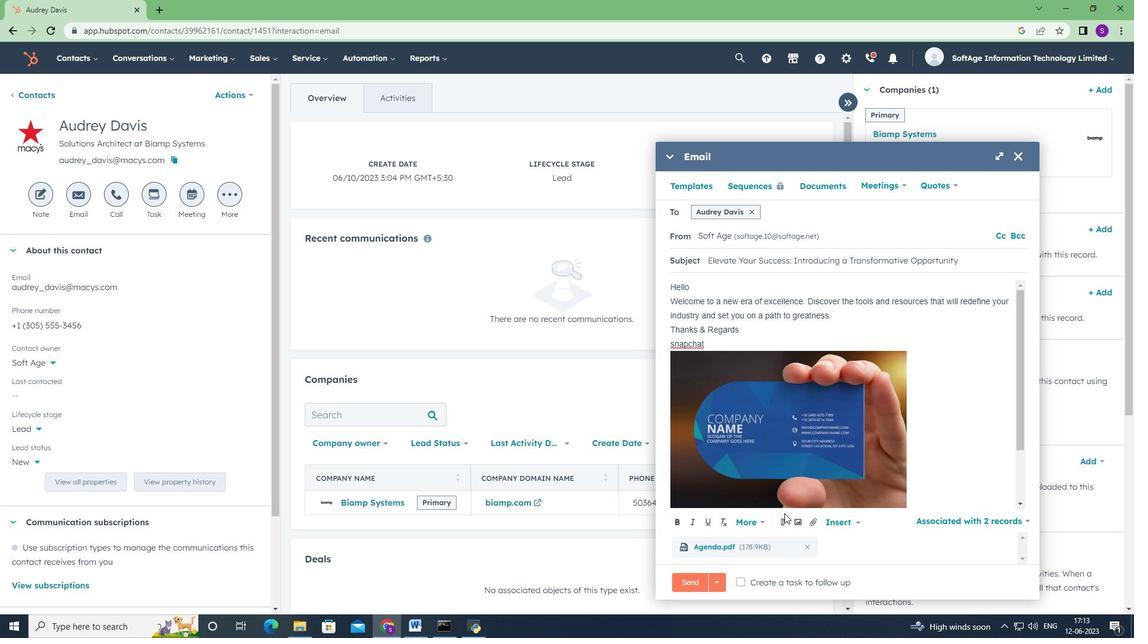 
Action: Mouse pressed left at (783, 519)
Screenshot: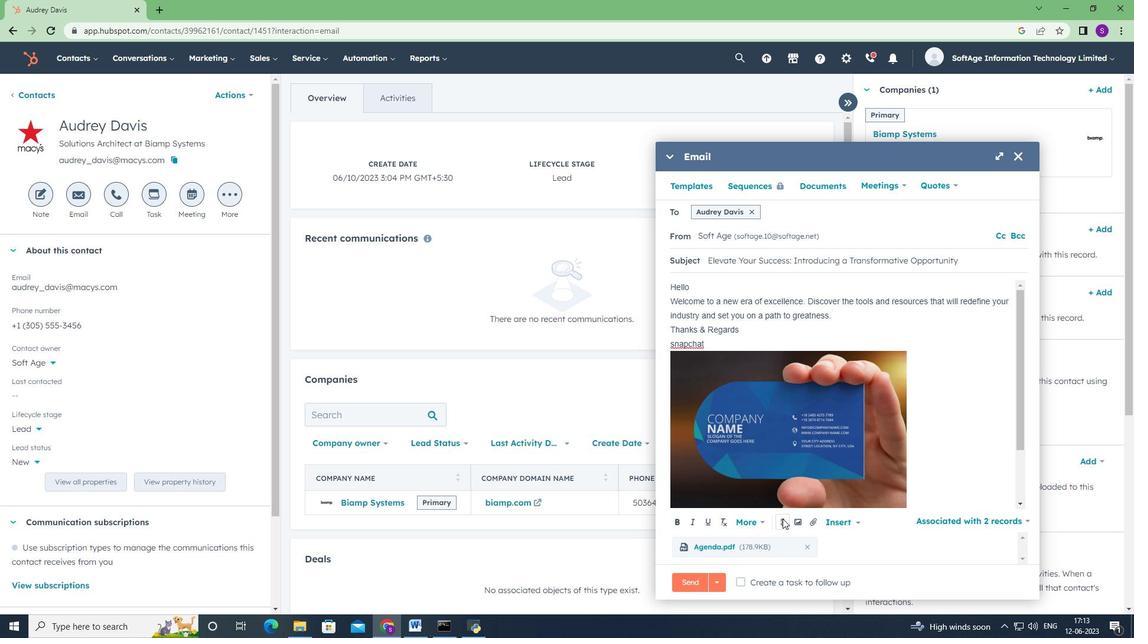 
Action: Mouse moved to (811, 444)
Screenshot: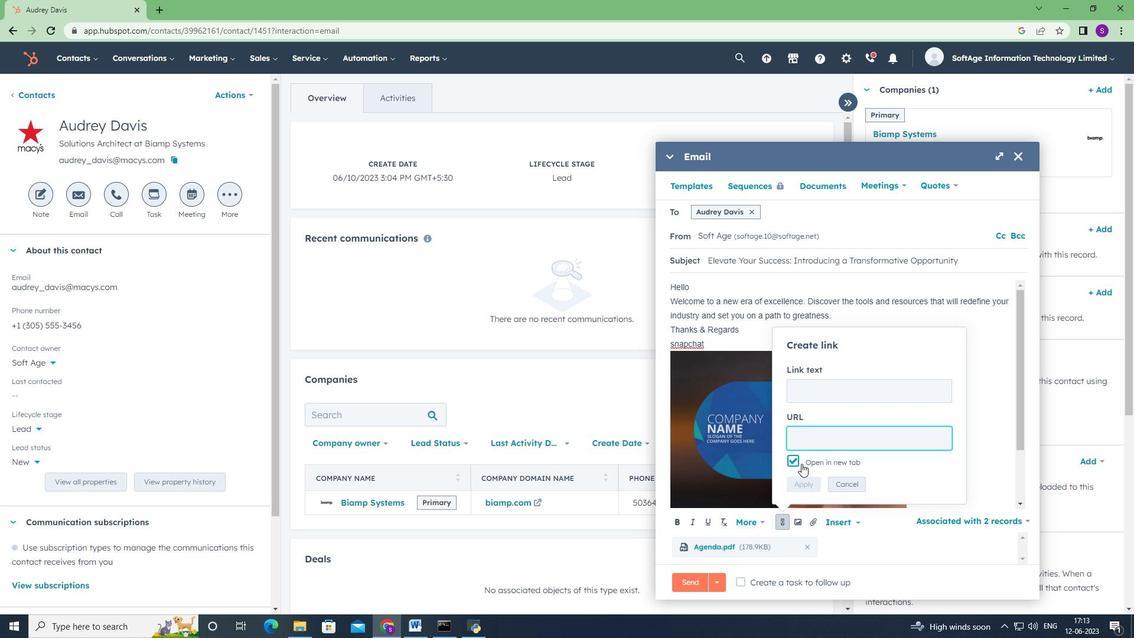 
Action: Key pressed www.snapchat.com
Screenshot: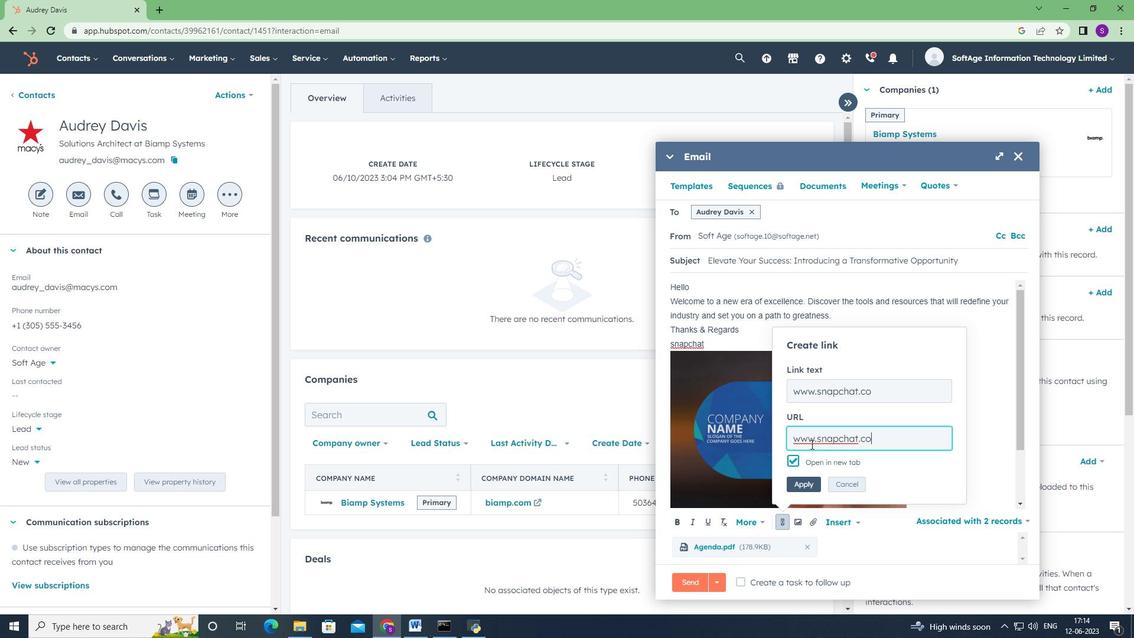 
Action: Mouse moved to (801, 482)
Screenshot: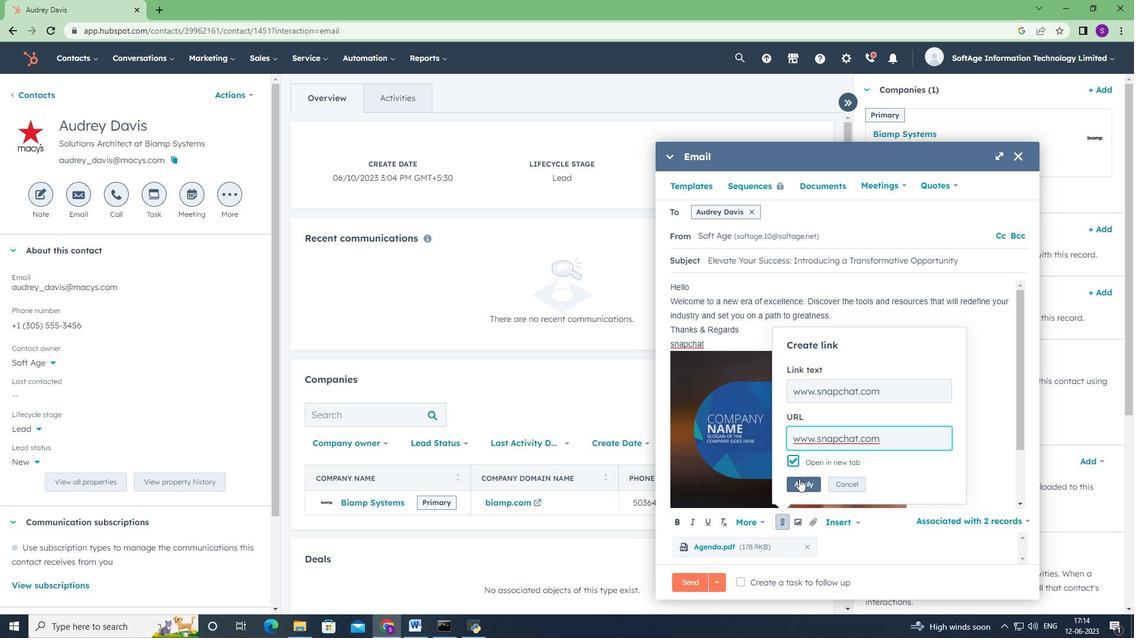 
Action: Mouse pressed left at (801, 482)
Screenshot: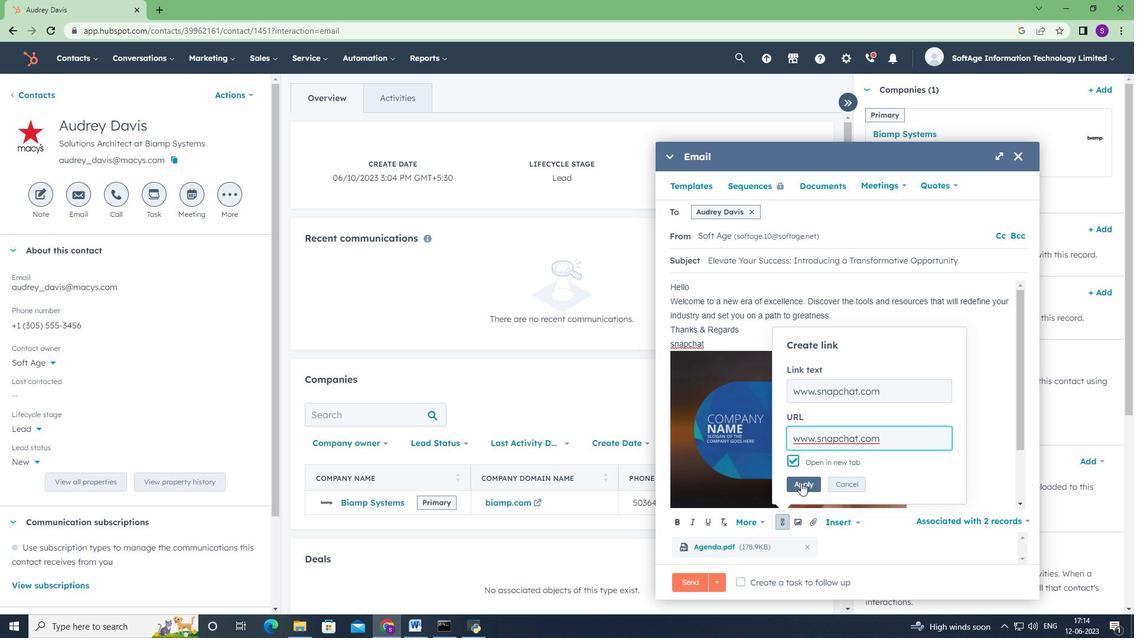 
Action: Mouse moved to (746, 581)
Screenshot: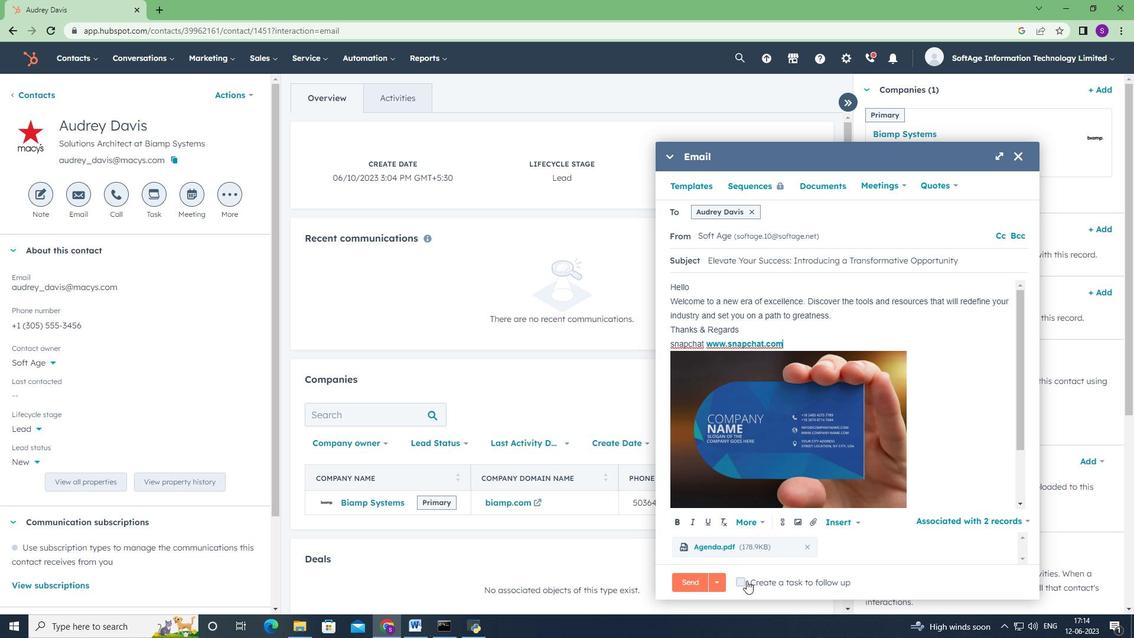 
Action: Mouse pressed left at (746, 581)
Screenshot: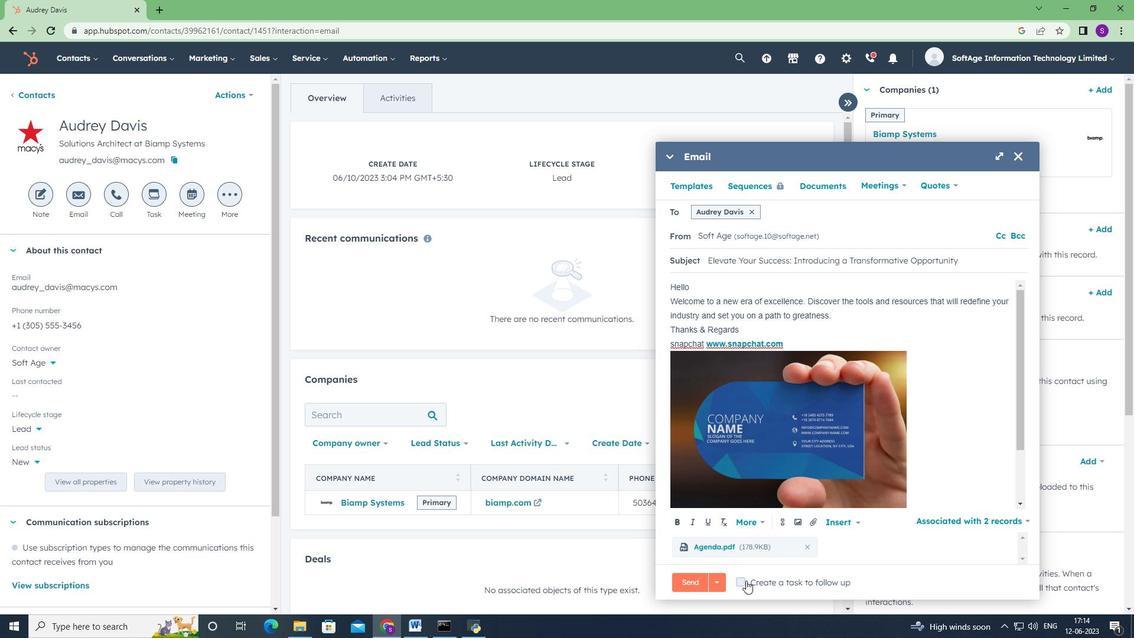 
Action: Mouse moved to (984, 581)
Screenshot: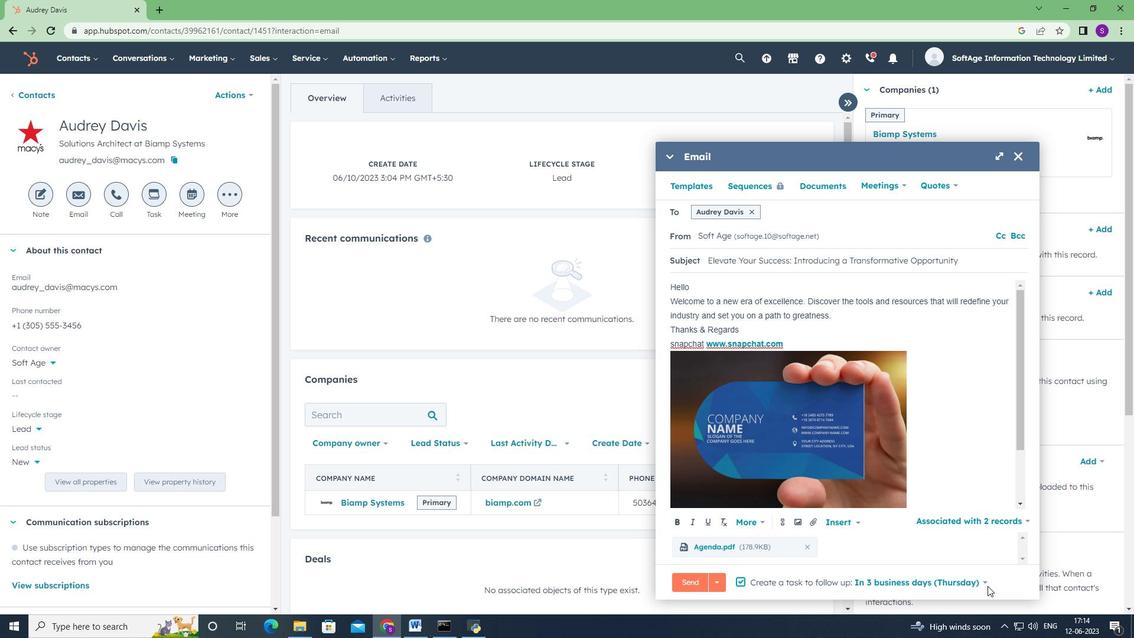 
Action: Mouse pressed left at (984, 581)
Screenshot: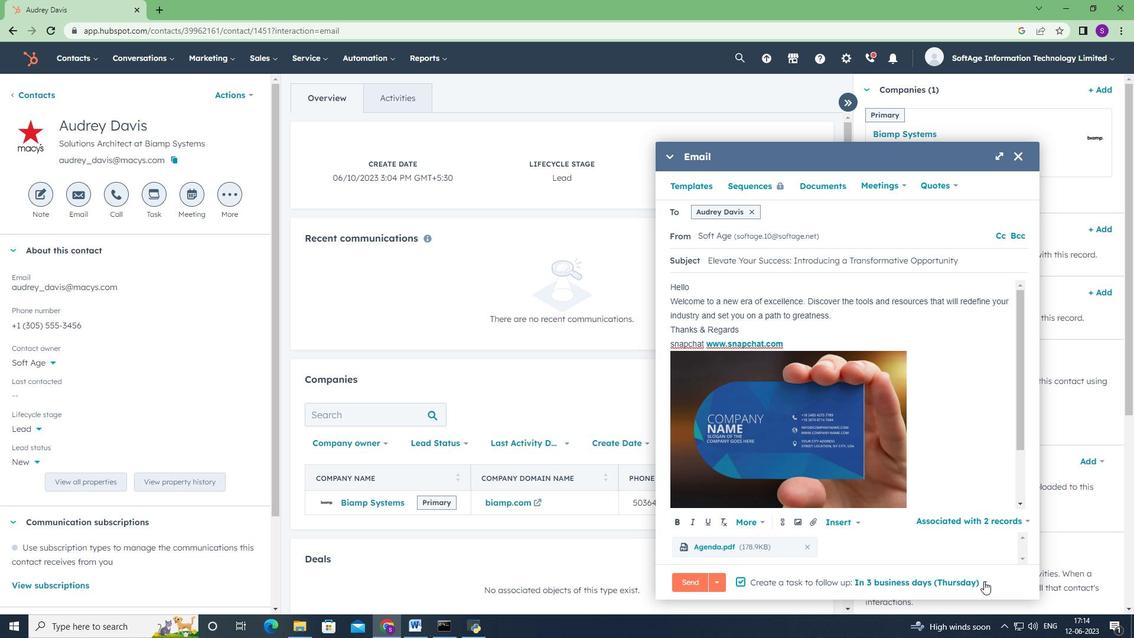 
Action: Mouse moved to (911, 494)
Screenshot: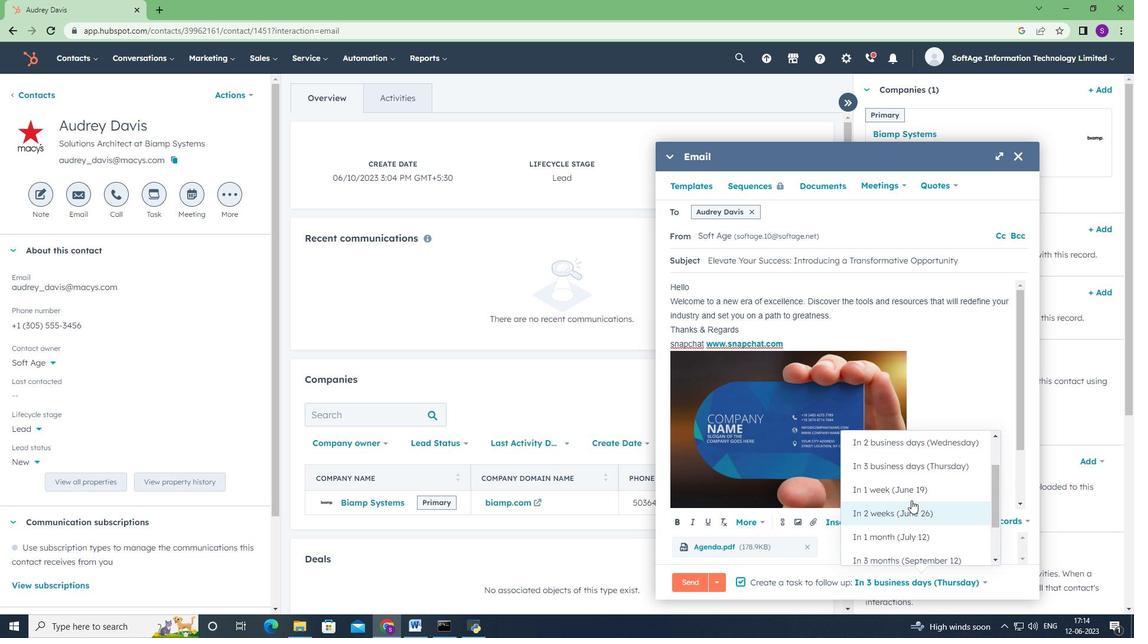 
Action: Mouse pressed left at (911, 494)
Screenshot: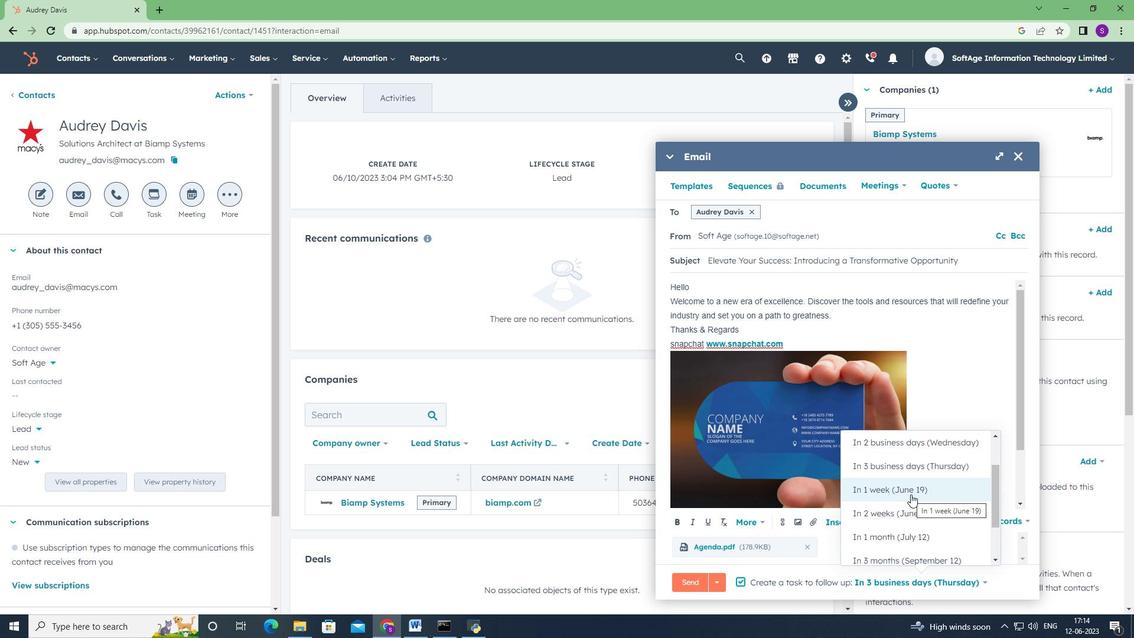 
Action: Mouse moved to (688, 584)
Screenshot: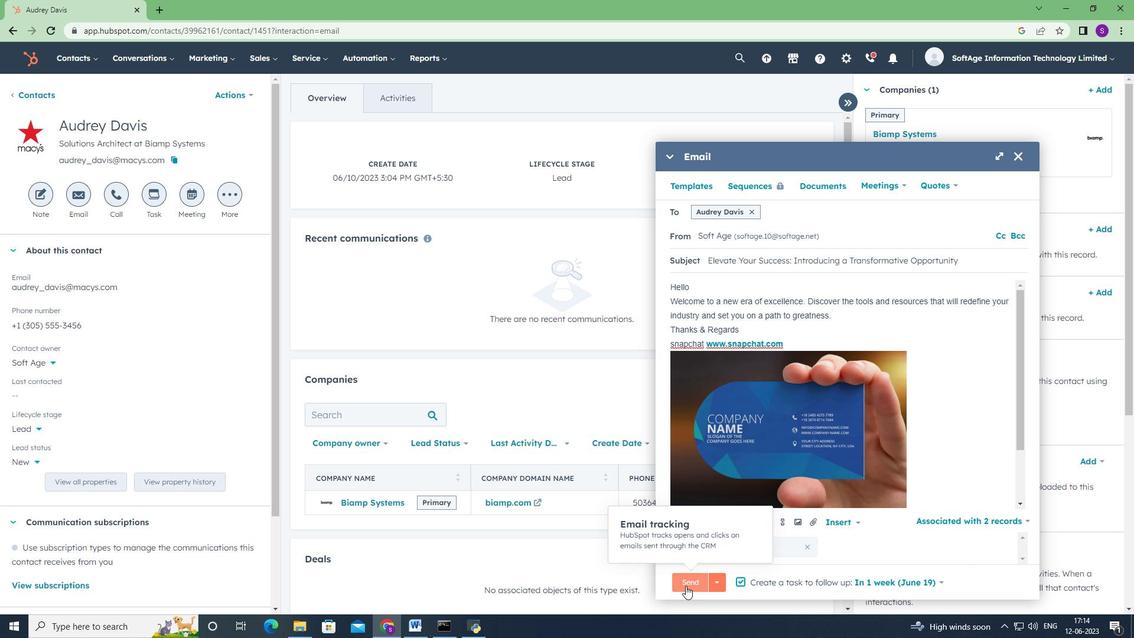 
Action: Mouse pressed left at (688, 584)
Screenshot: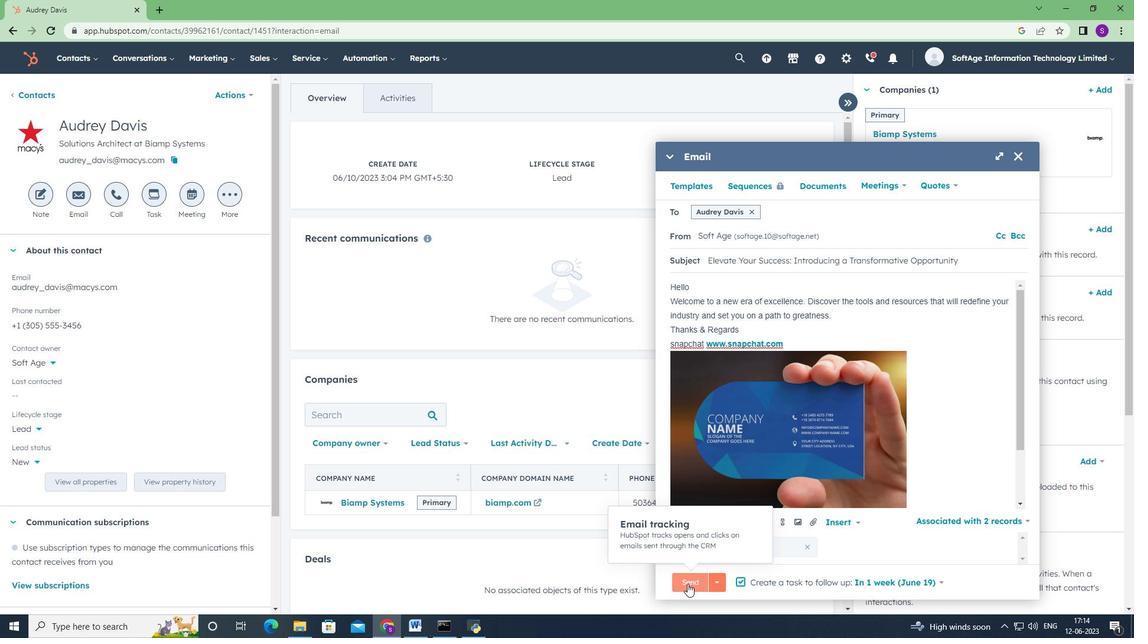 
Action: Mouse moved to (634, 302)
Screenshot: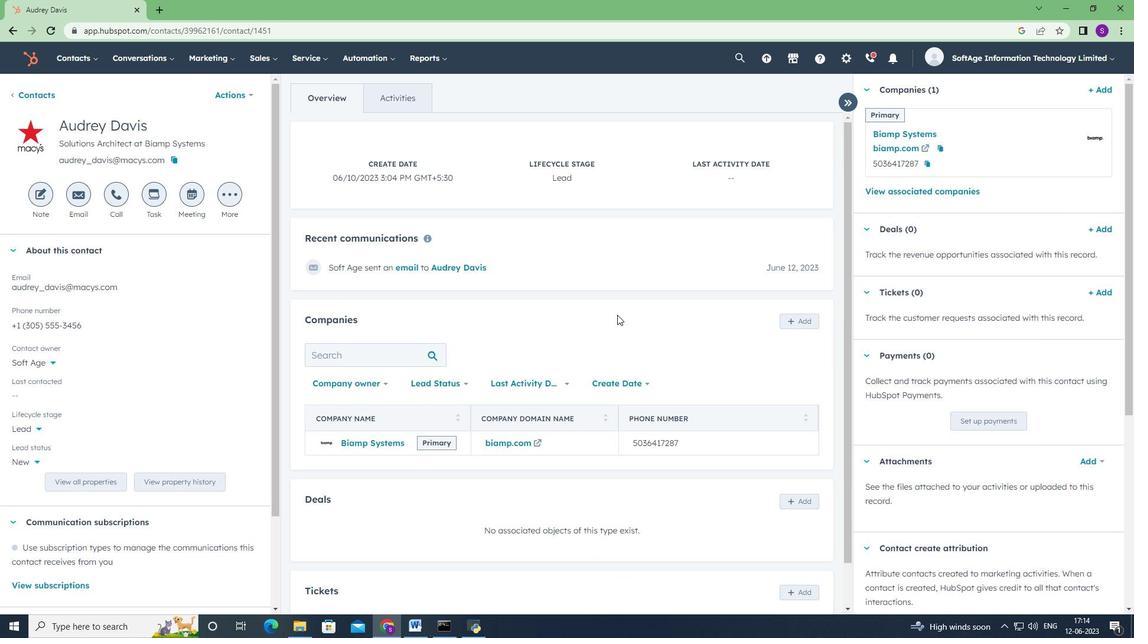 
Action: Mouse scrolled (634, 301) with delta (0, 0)
Screenshot: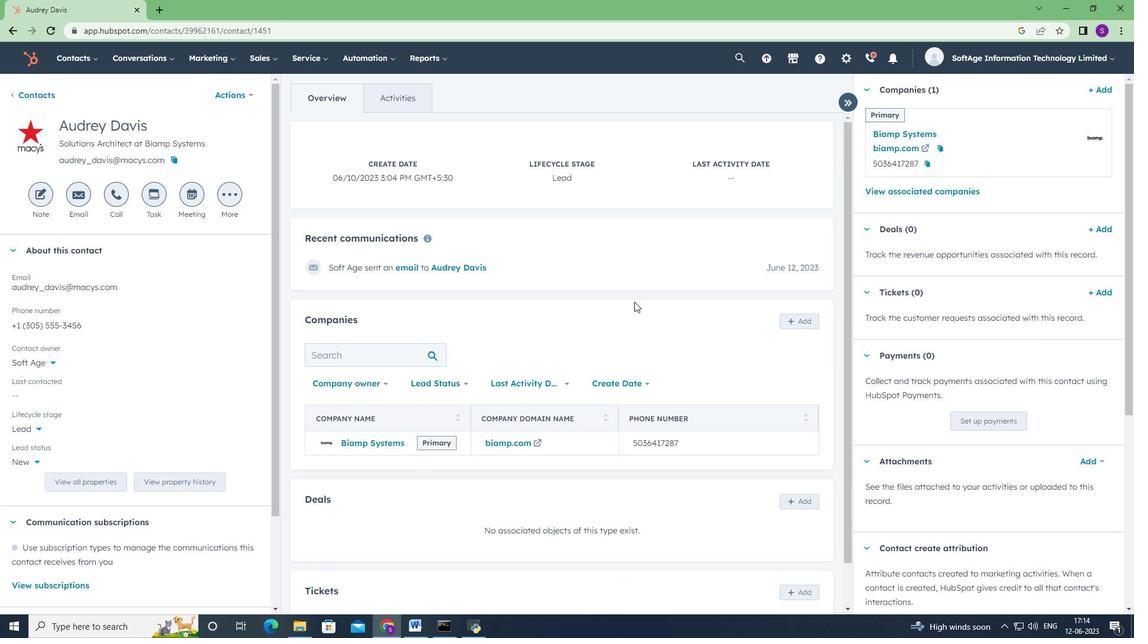 
Action: Mouse scrolled (634, 301) with delta (0, 0)
Screenshot: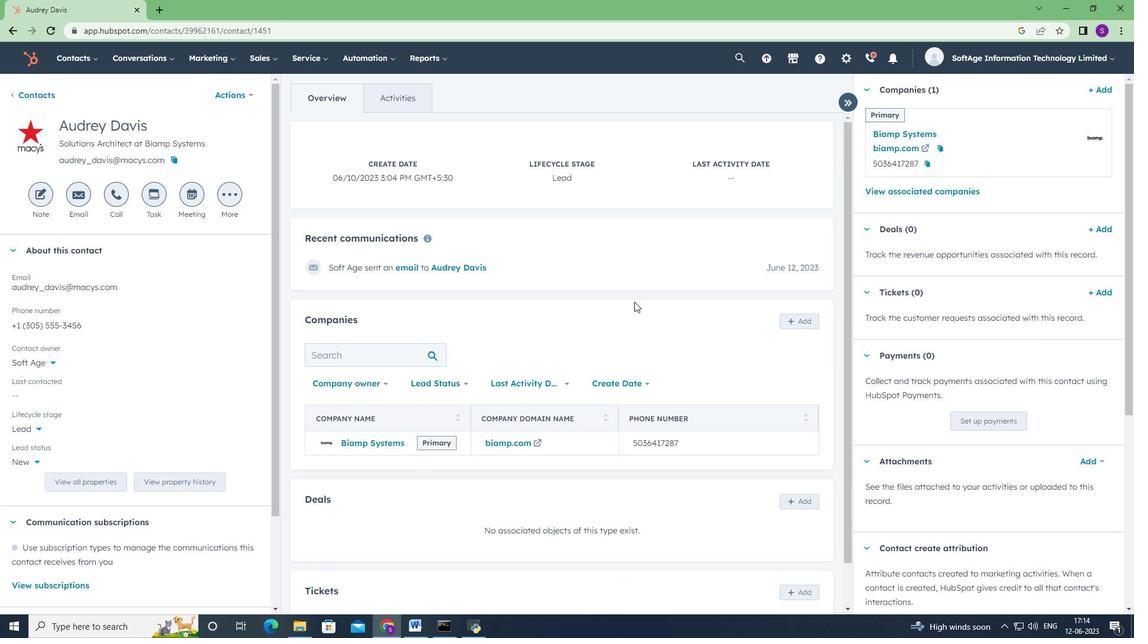 
Action: Mouse moved to (634, 302)
Screenshot: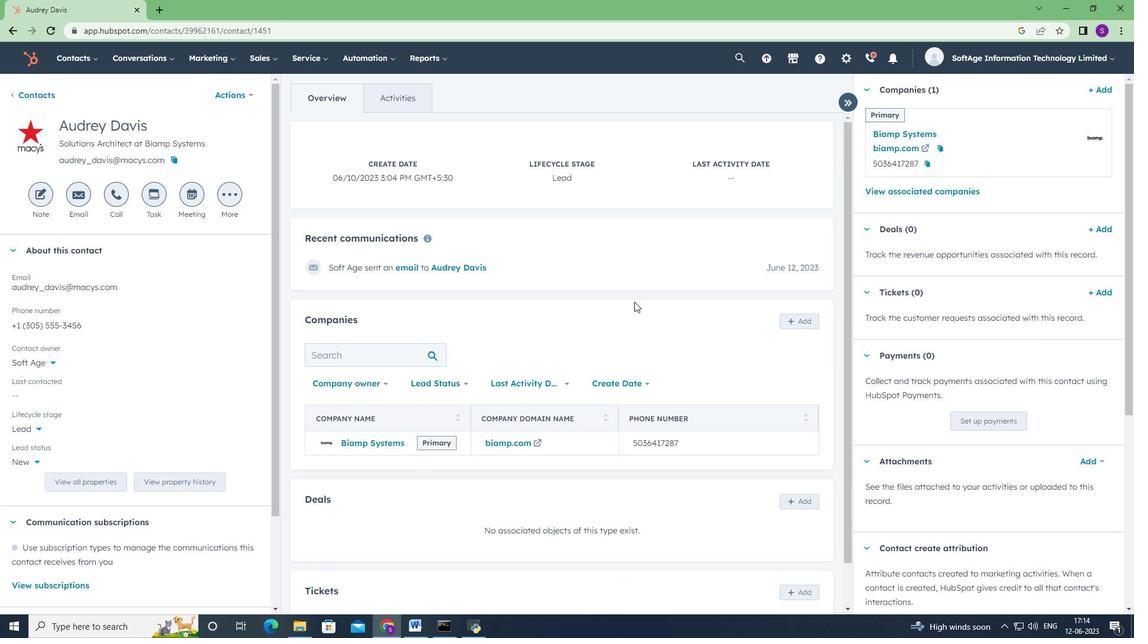 
Action: Mouse scrolled (634, 301) with delta (0, 0)
Screenshot: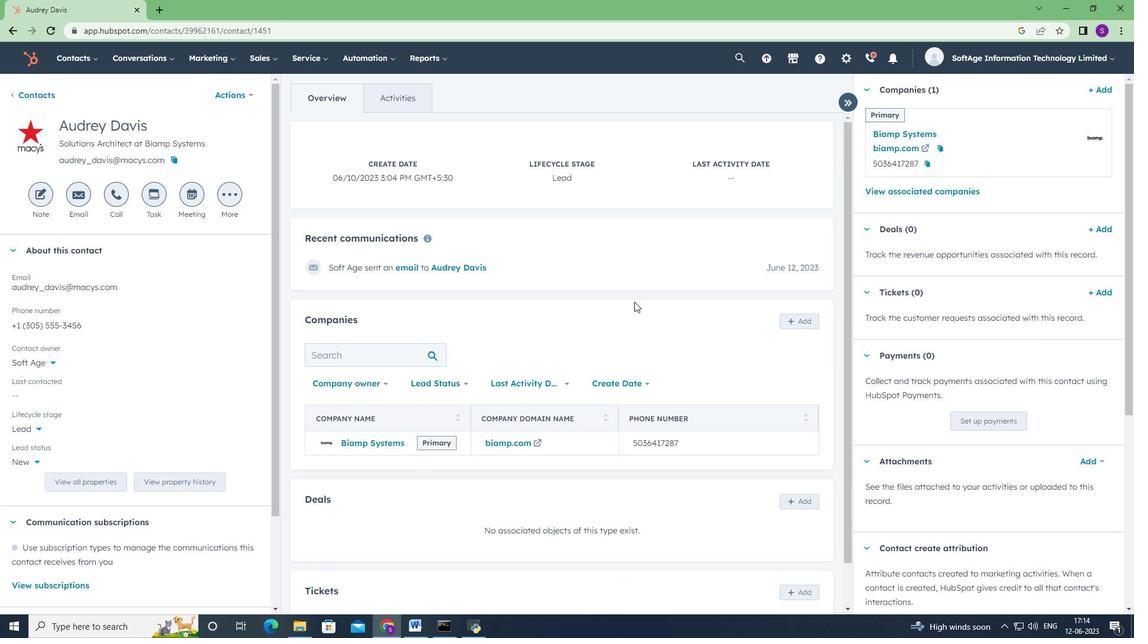 
Action: Mouse scrolled (634, 302) with delta (0, 0)
Screenshot: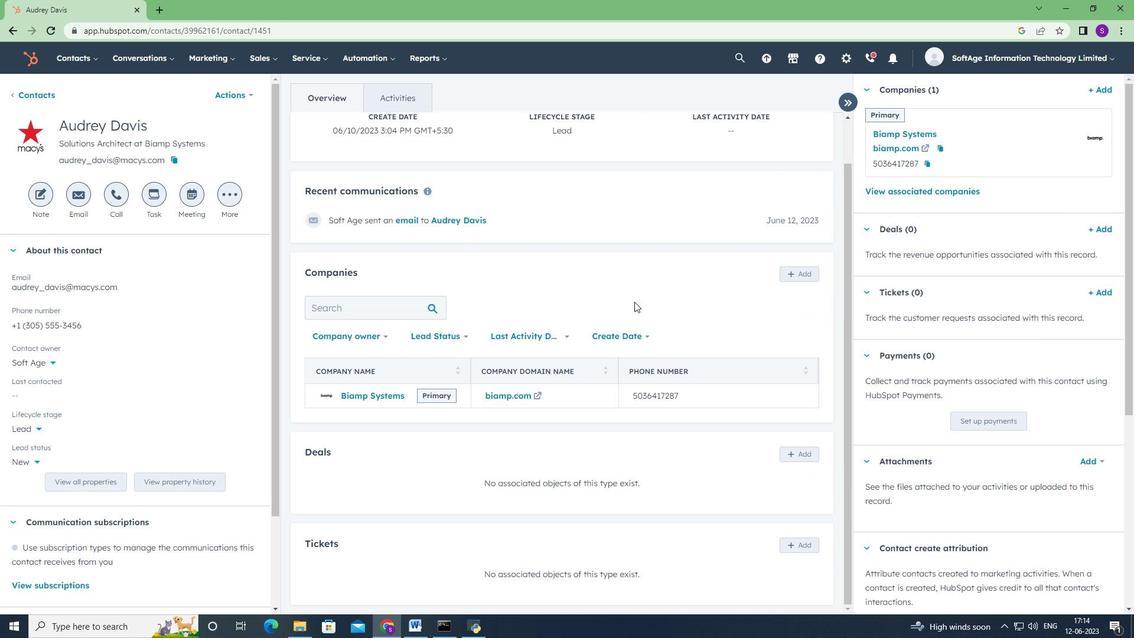 
Action: Mouse scrolled (634, 302) with delta (0, 0)
Screenshot: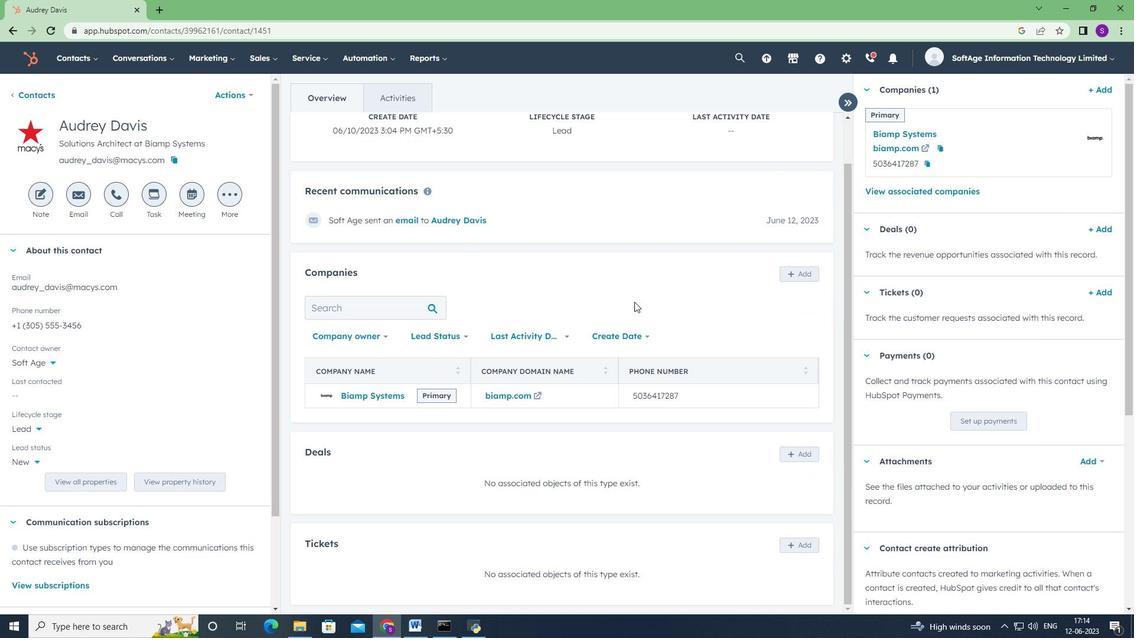 
Action: Mouse scrolled (634, 302) with delta (0, 0)
Screenshot: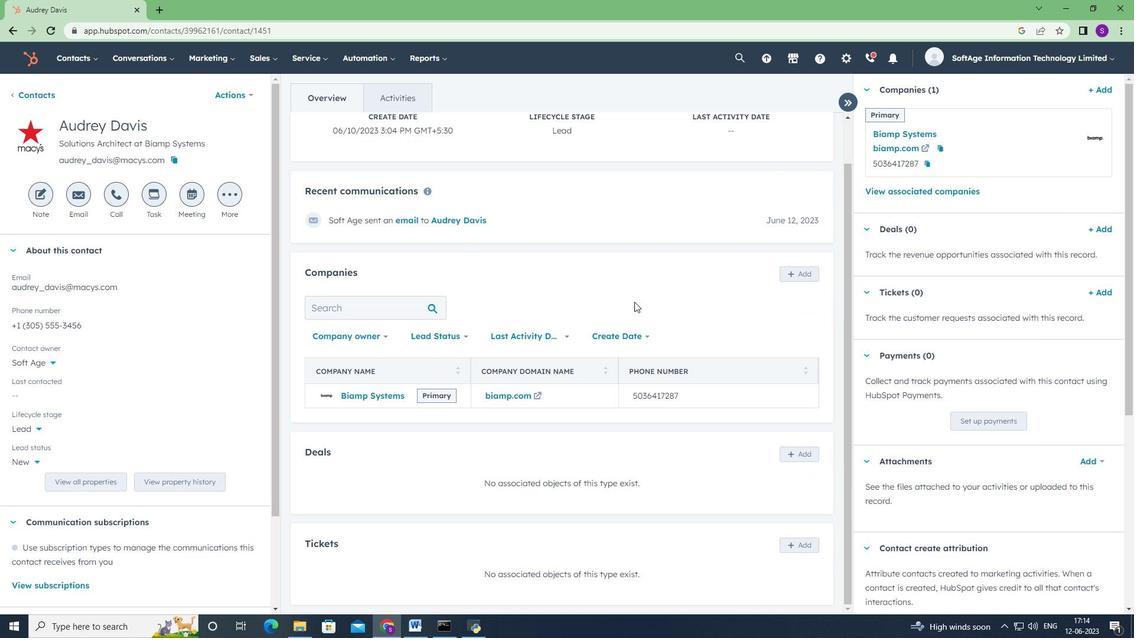 
Action: Mouse scrolled (634, 302) with delta (0, 0)
Screenshot: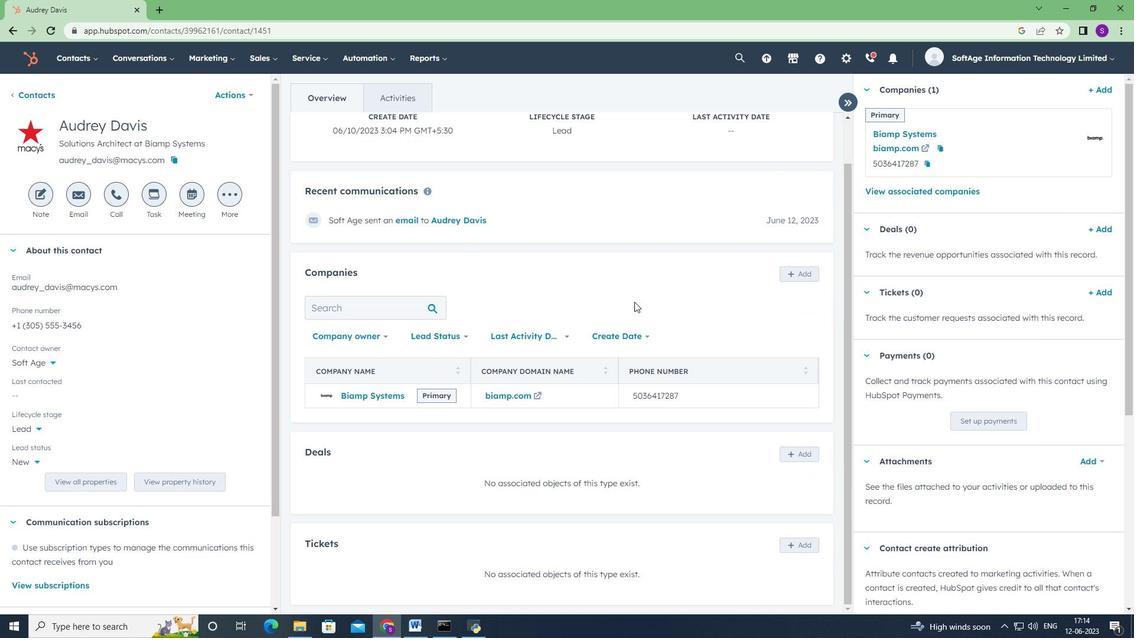 
Action: Mouse scrolled (634, 302) with delta (0, 0)
Screenshot: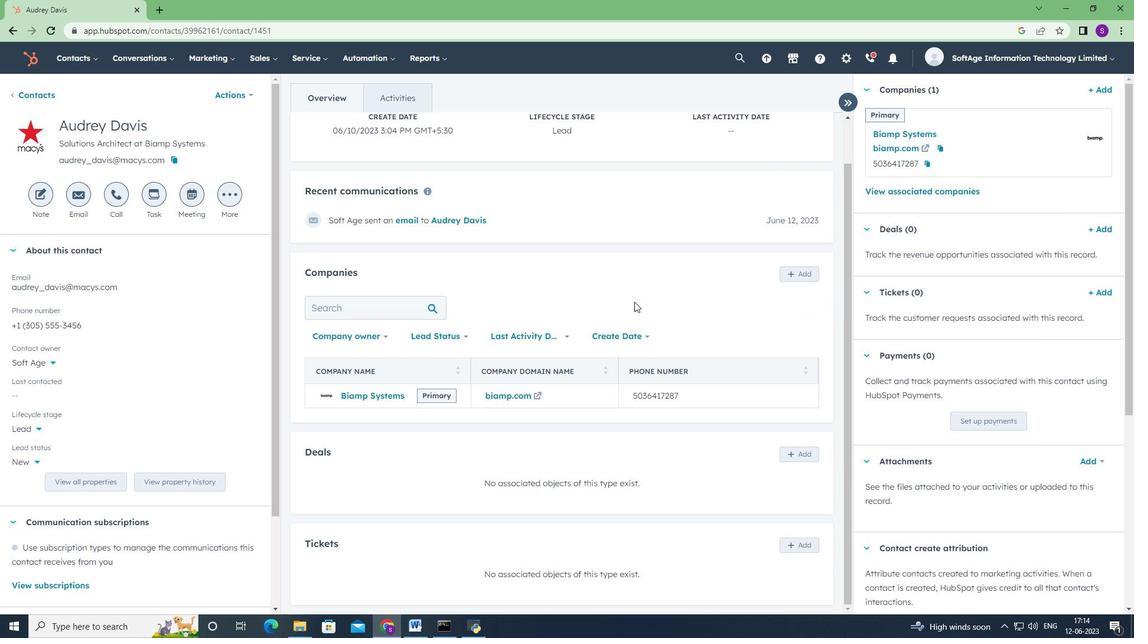 
Action: Mouse scrolled (634, 302) with delta (0, 0)
Screenshot: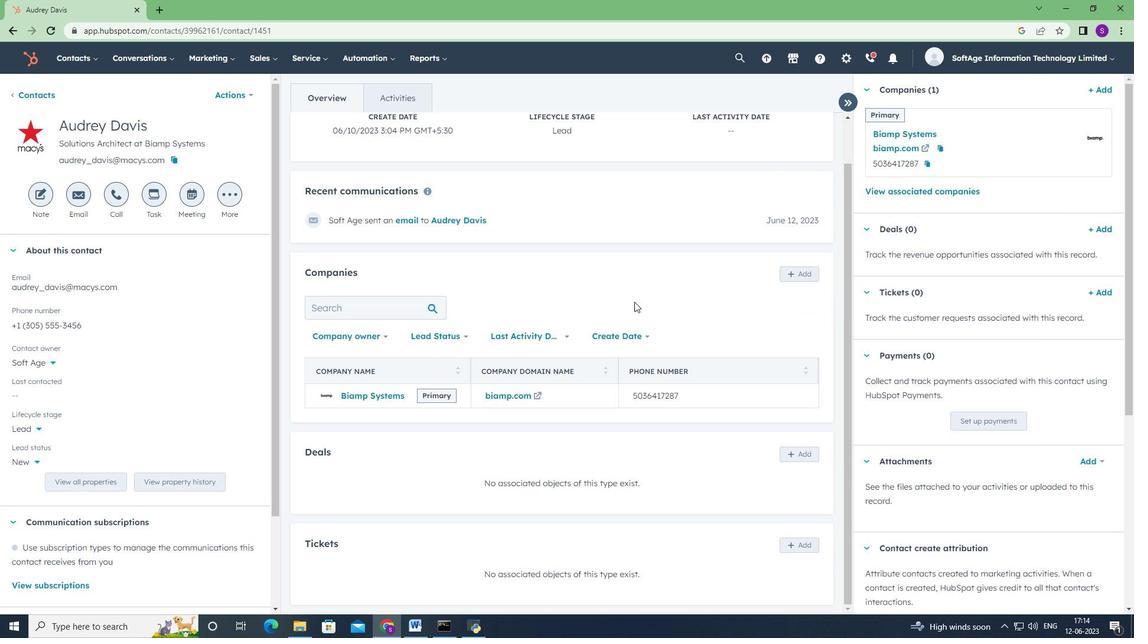 
